 Task: Open Card Card0000000031 in Board Board0000000008 in Workspace WS0000000003 in Trello. Add Member Mailaustralia7@gmail.com to Card Card0000000031 in Board Board0000000008 in Workspace WS0000000003 in Trello. Add Orange Label titled Label0000000031 to Card Card0000000031 in Board Board0000000008 in Workspace WS0000000003 in Trello. Add Checklist CL0000000031 to Card Card0000000031 in Board Board0000000008 in Workspace WS0000000003 in Trello. Add Dates with Start Date as Oct 01 2023 and Due Date as Oct 31 2023 to Card Card0000000031 in Board Board0000000008 in Workspace WS0000000003 in Trello
Action: Mouse moved to (647, 33)
Screenshot: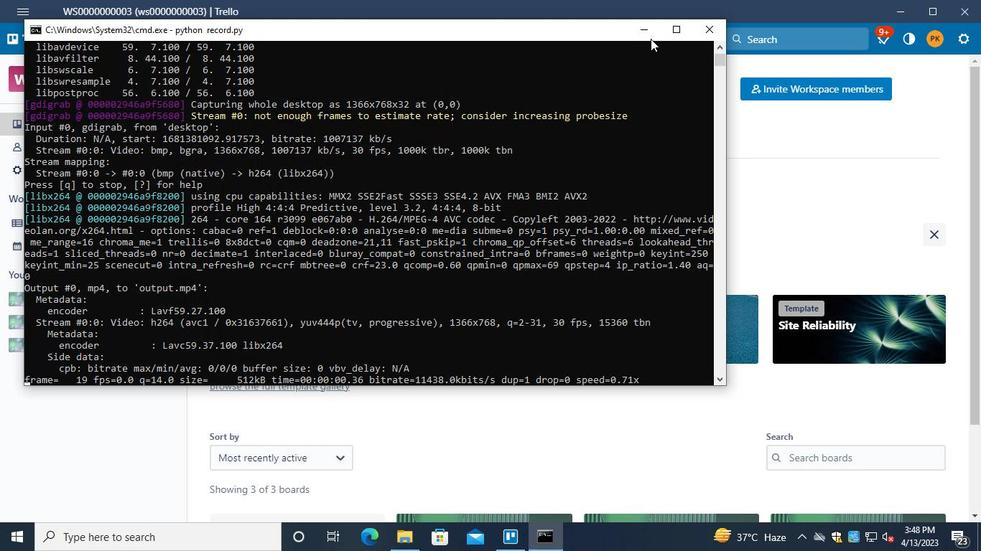 
Action: Mouse pressed left at (647, 33)
Screenshot: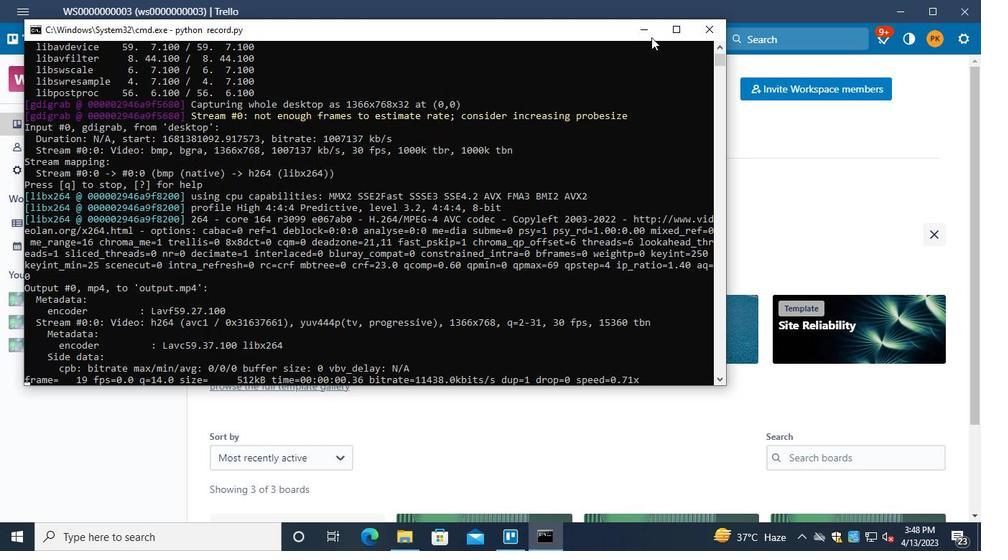 
Action: Mouse moved to (71, 322)
Screenshot: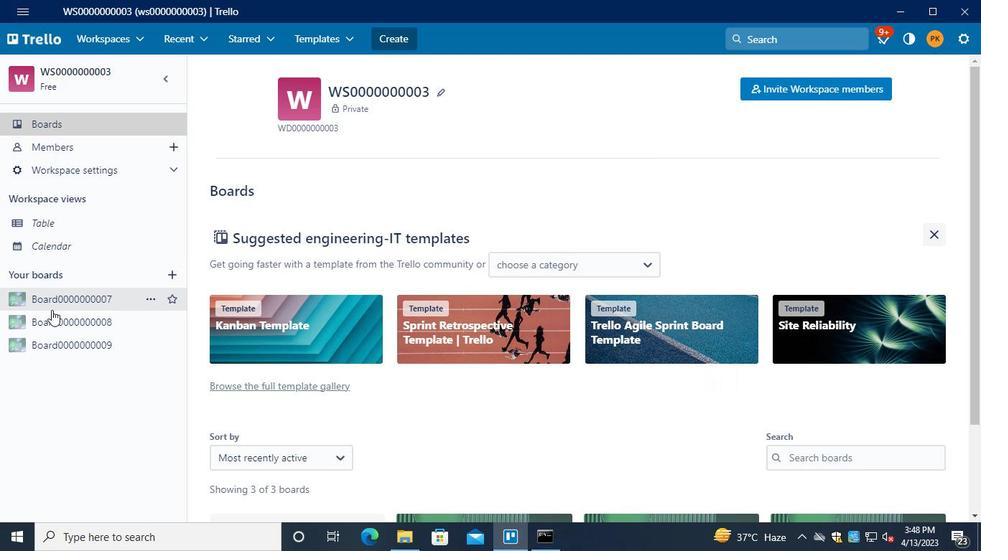 
Action: Mouse pressed left at (71, 322)
Screenshot: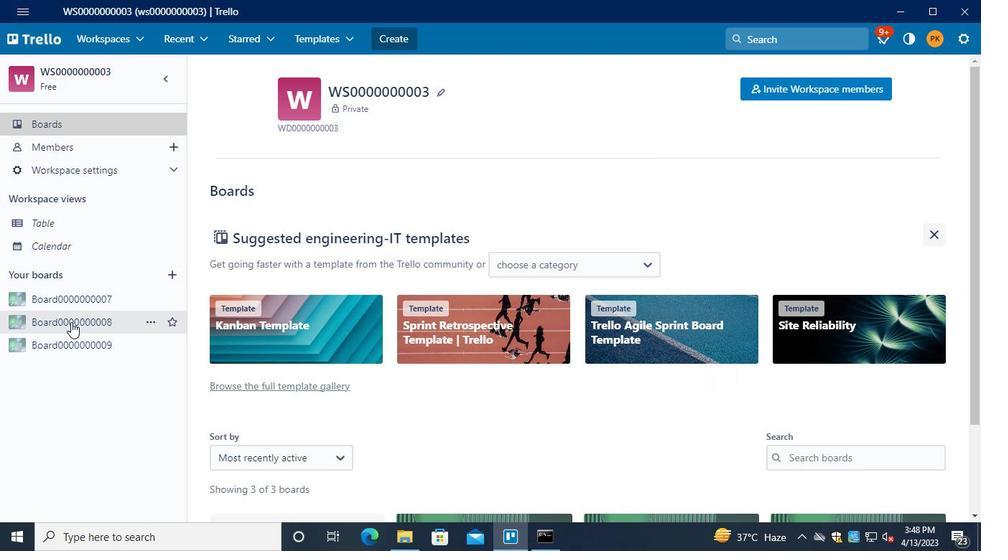 
Action: Mouse moved to (275, 389)
Screenshot: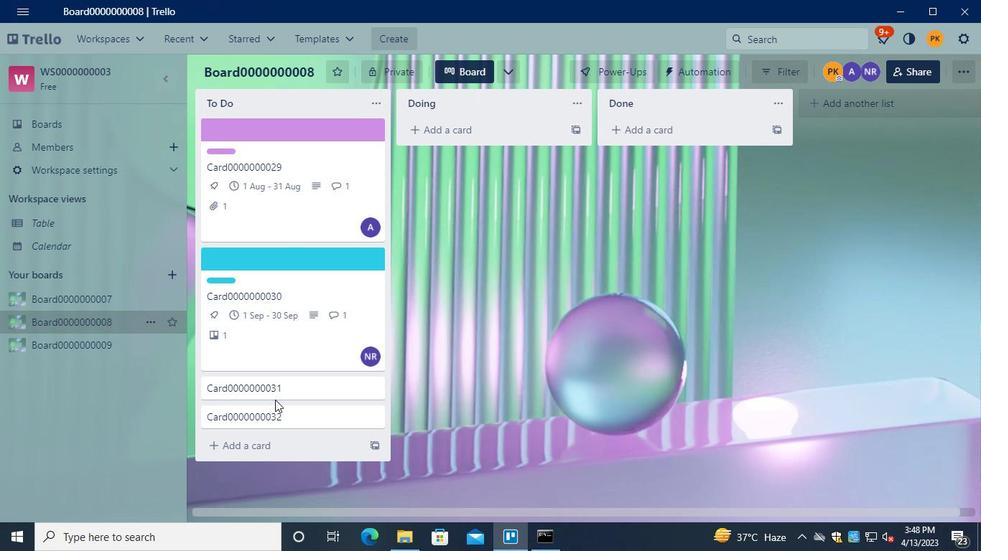 
Action: Mouse pressed left at (275, 389)
Screenshot: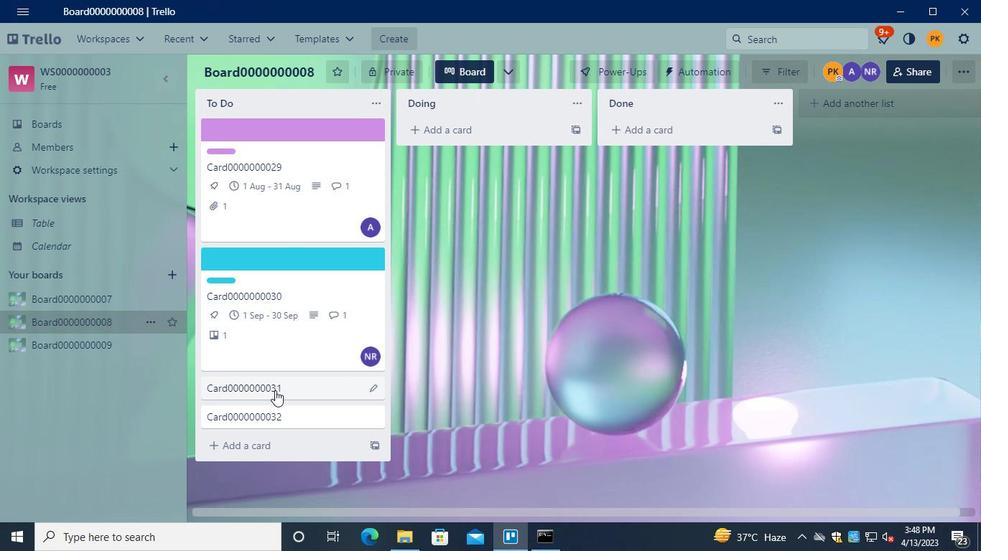 
Action: Mouse moved to (679, 183)
Screenshot: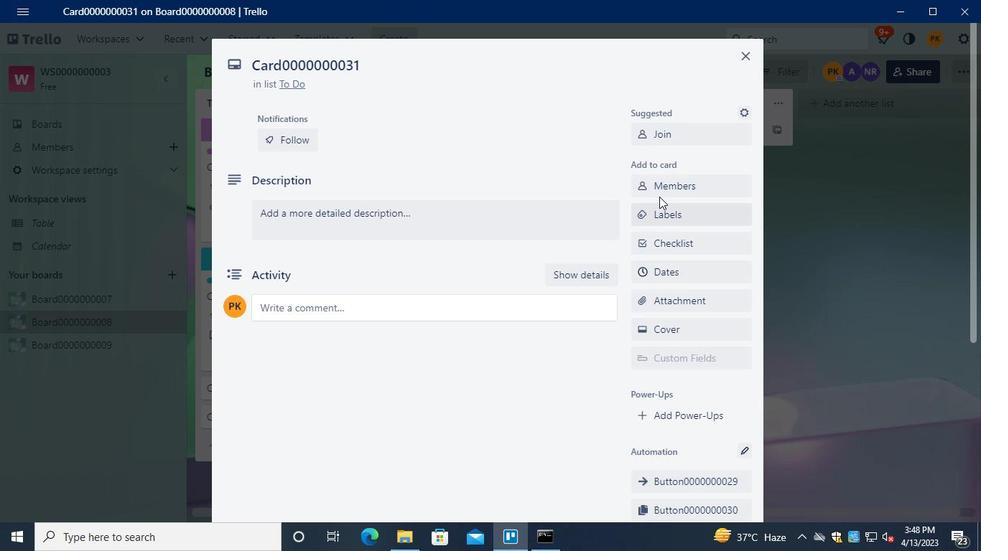 
Action: Mouse pressed left at (679, 183)
Screenshot: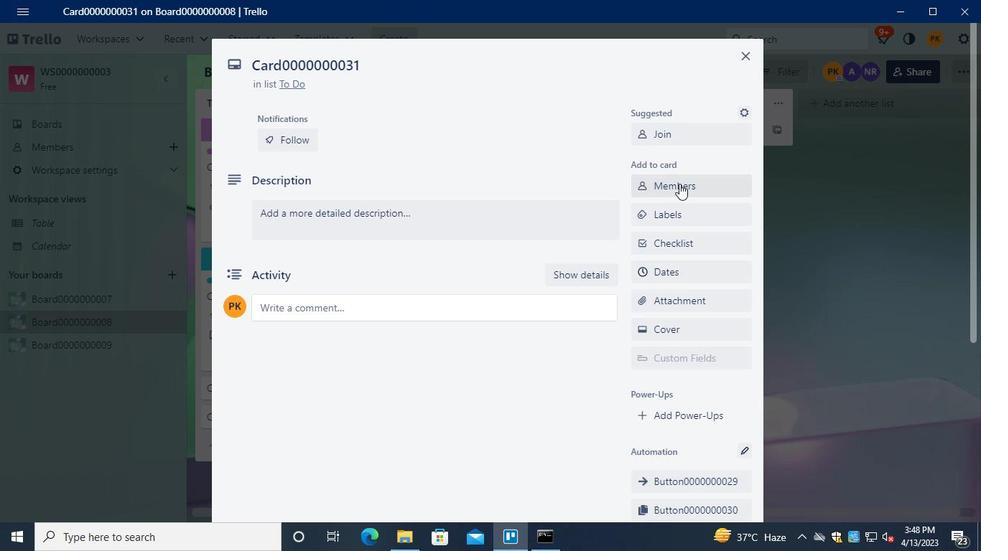 
Action: Mouse moved to (564, 285)
Screenshot: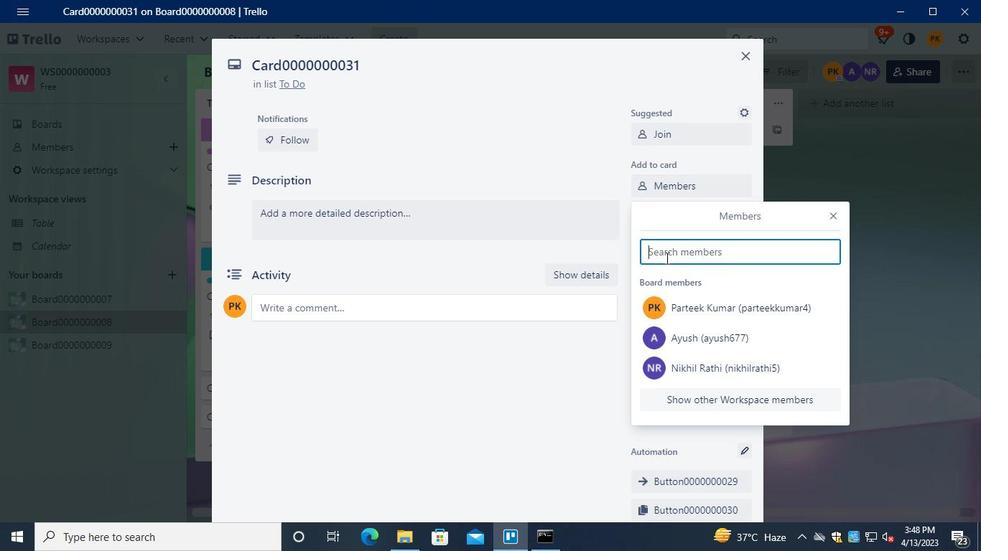 
Action: Keyboard Key.shift
Screenshot: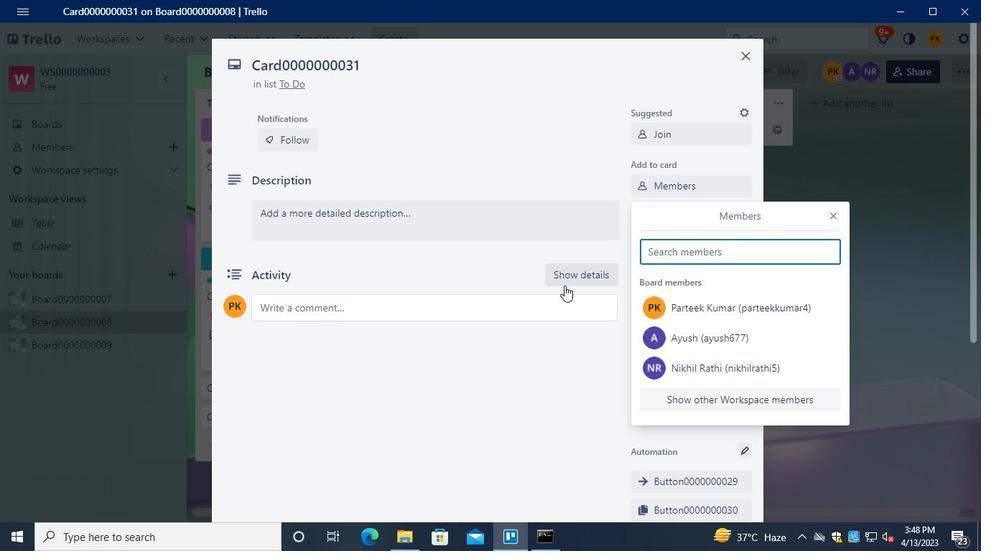 
Action: Keyboard M
Screenshot: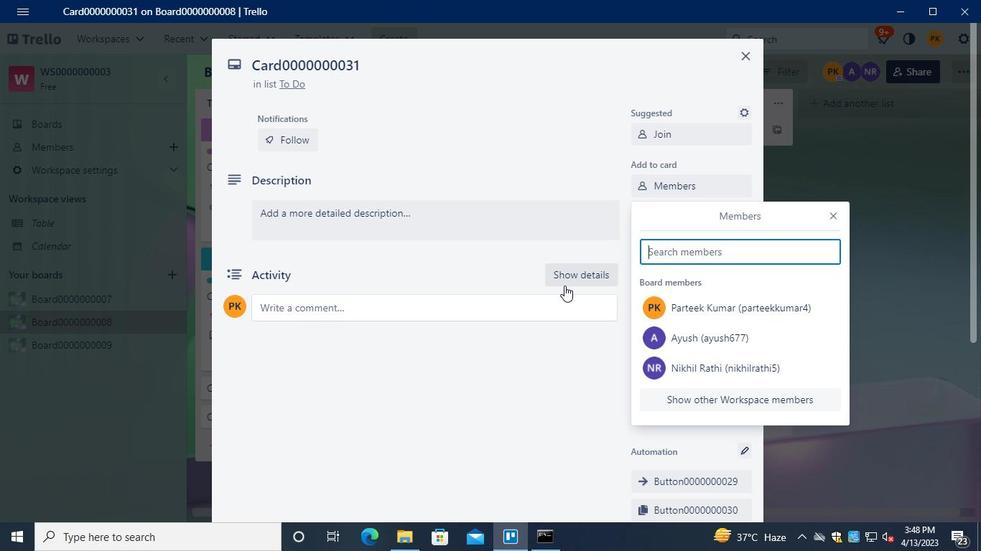 
Action: Keyboard a
Screenshot: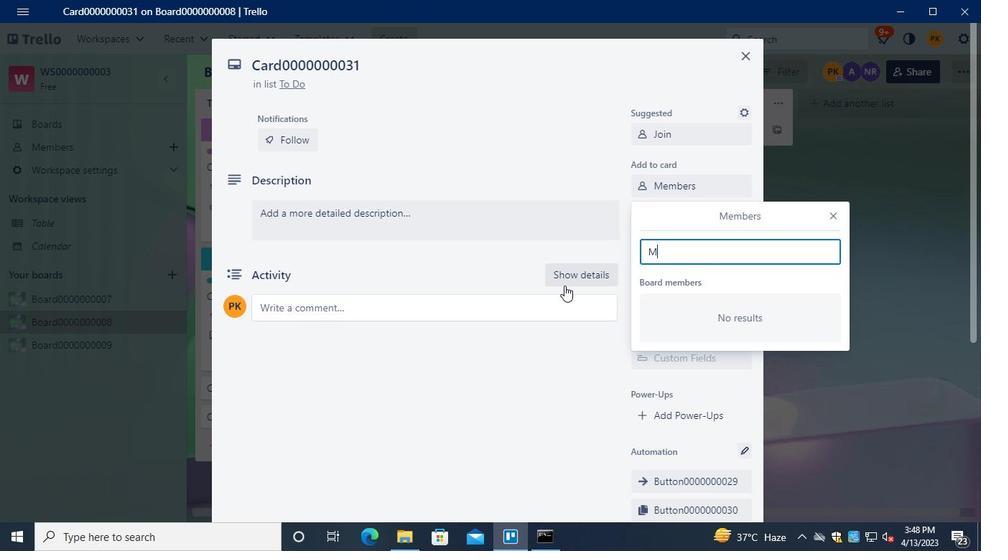 
Action: Keyboard i
Screenshot: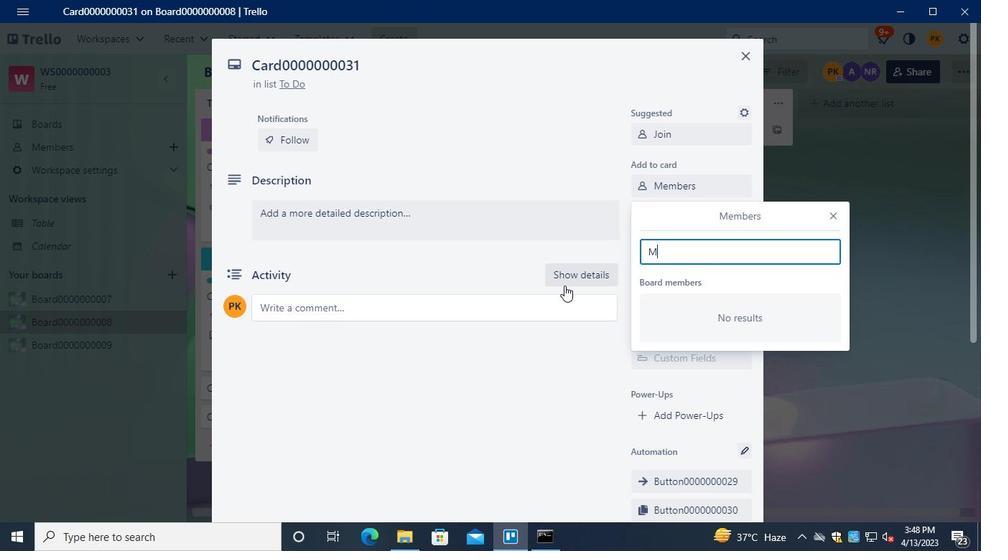 
Action: Mouse moved to (707, 398)
Screenshot: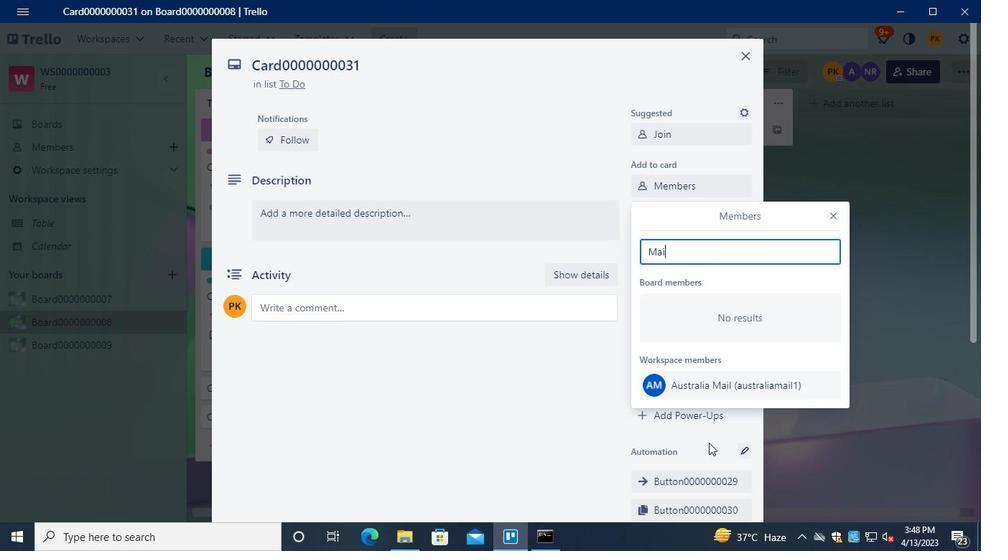 
Action: Mouse pressed left at (707, 398)
Screenshot: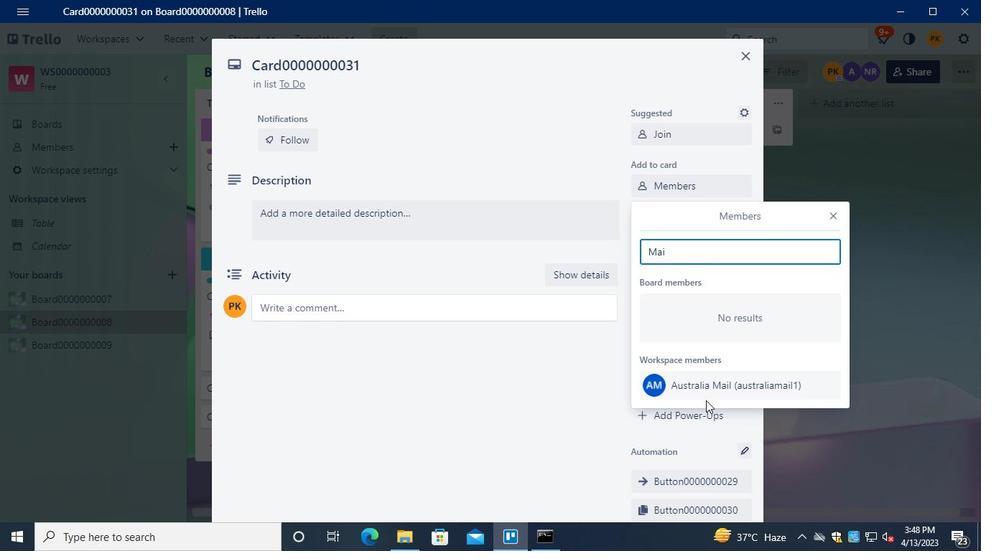 
Action: Mouse moved to (829, 217)
Screenshot: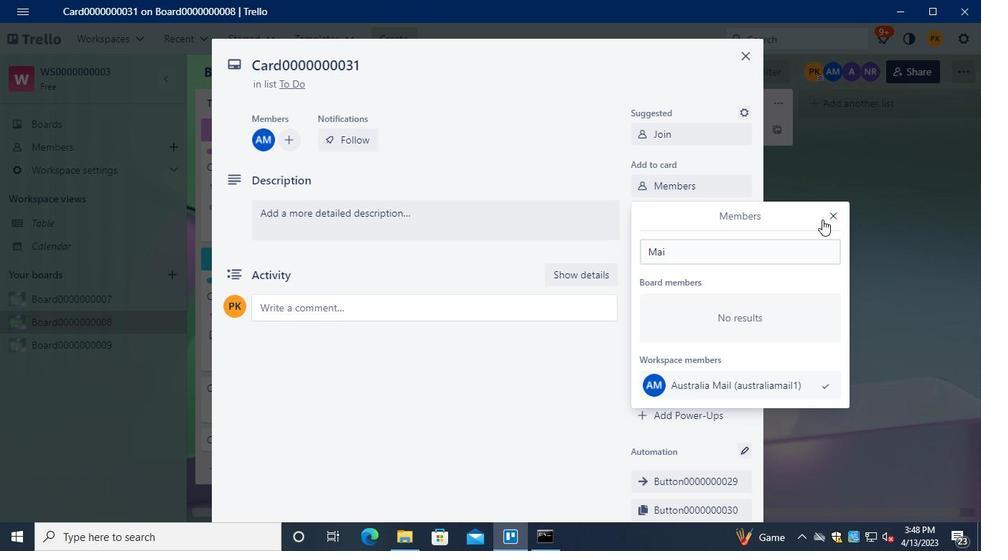 
Action: Mouse pressed left at (829, 217)
Screenshot: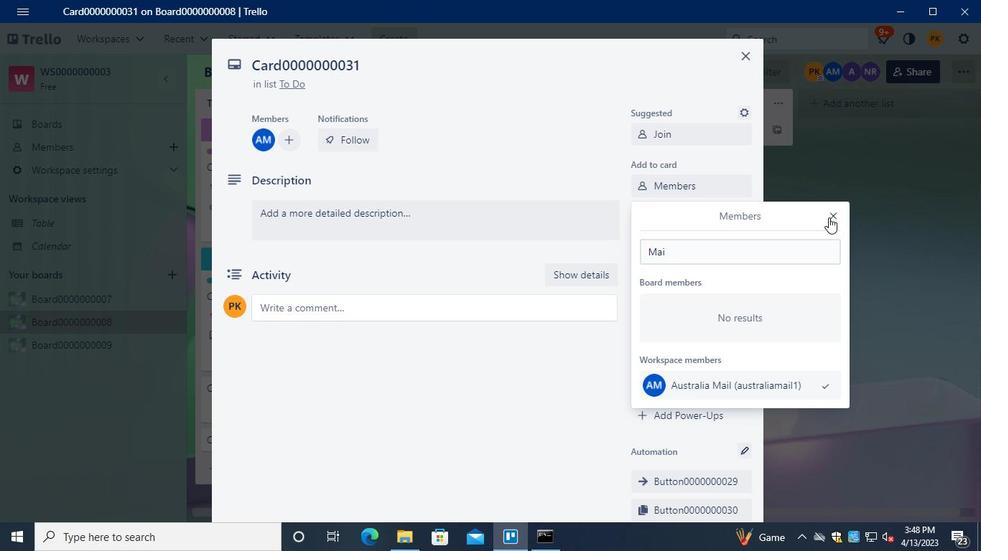 
Action: Mouse moved to (678, 216)
Screenshot: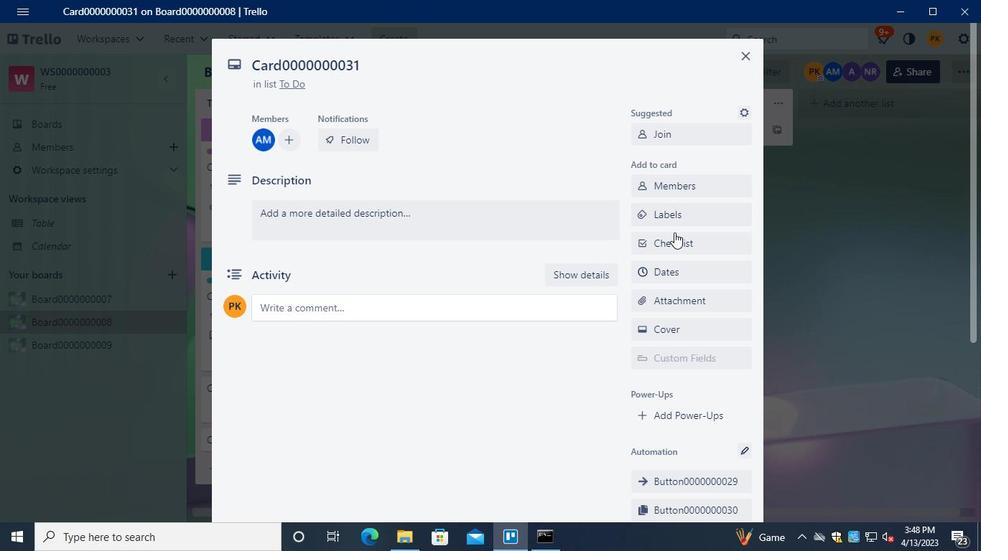
Action: Mouse pressed left at (678, 216)
Screenshot: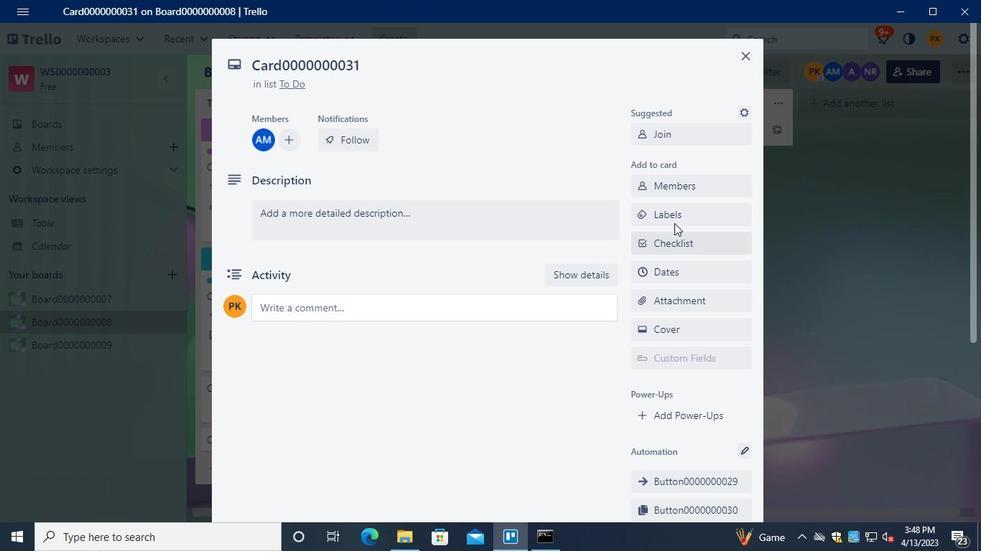 
Action: Mouse moved to (710, 375)
Screenshot: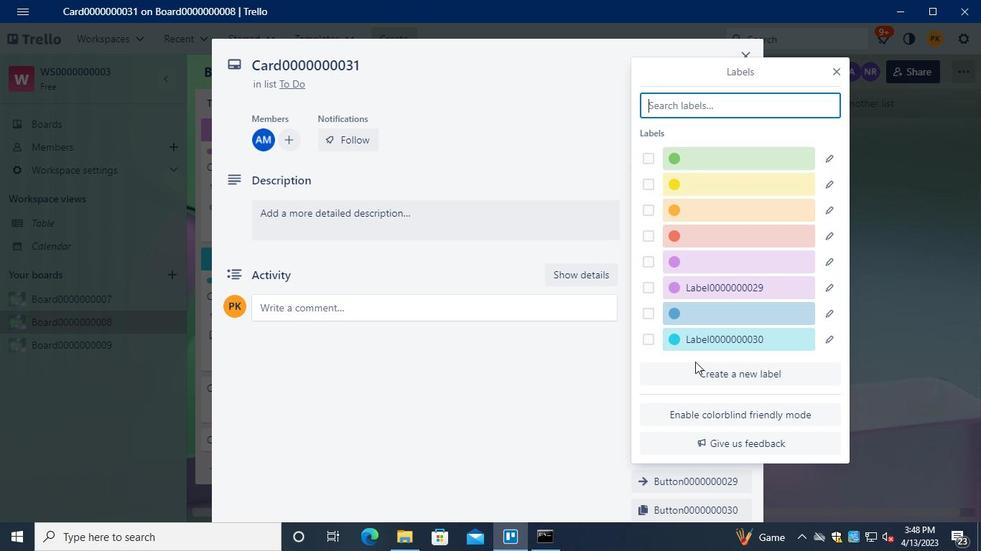 
Action: Mouse pressed left at (710, 375)
Screenshot: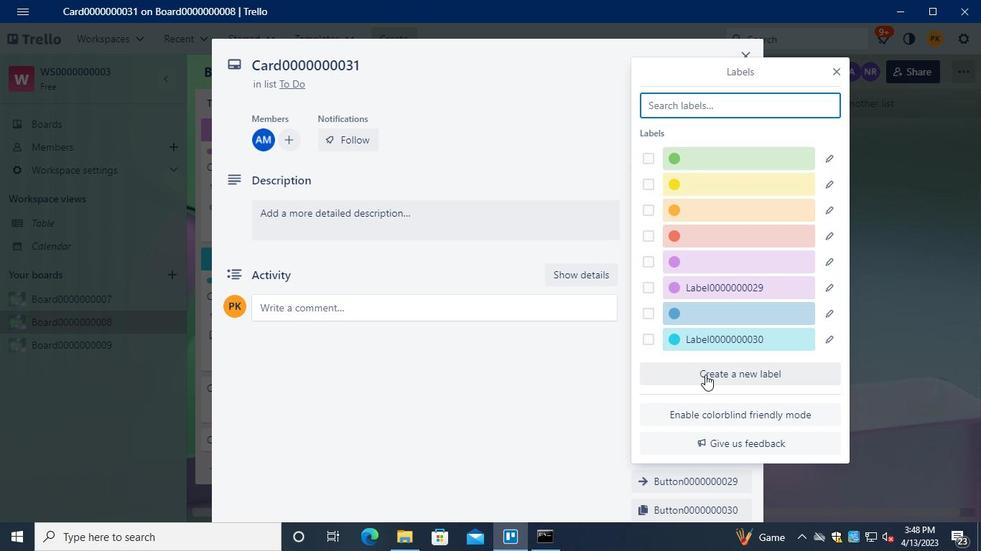 
Action: Mouse moved to (680, 208)
Screenshot: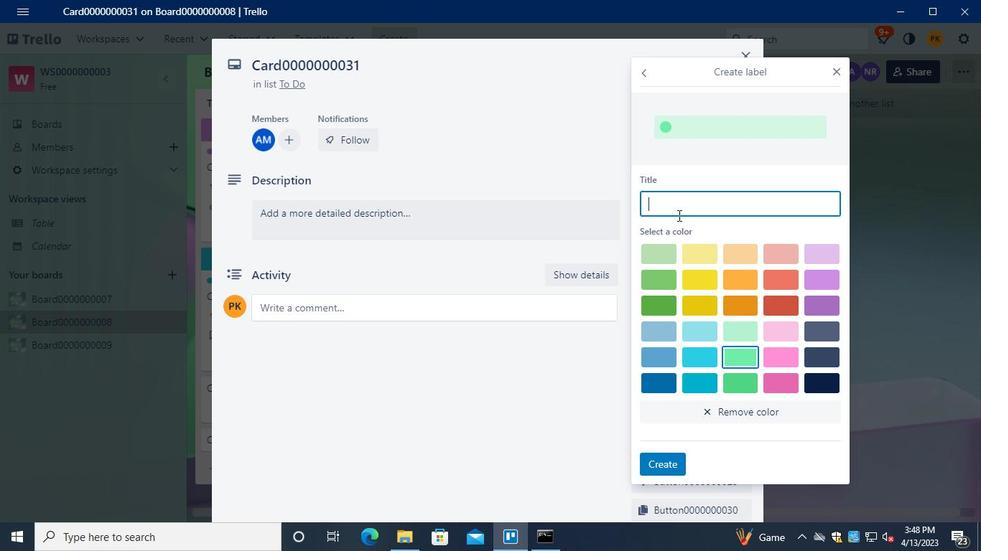 
Action: Keyboard Key.shift
Screenshot: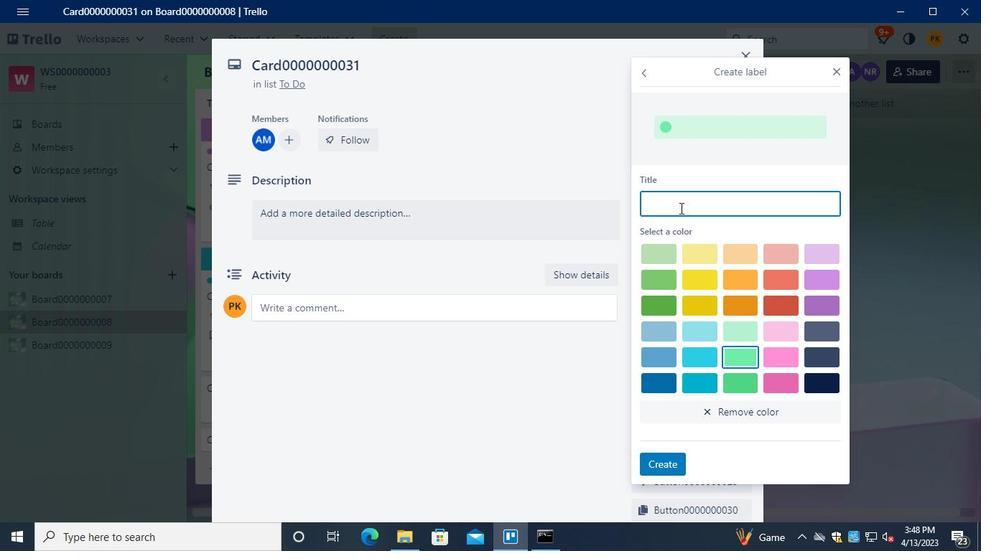 
Action: Keyboard L
Screenshot: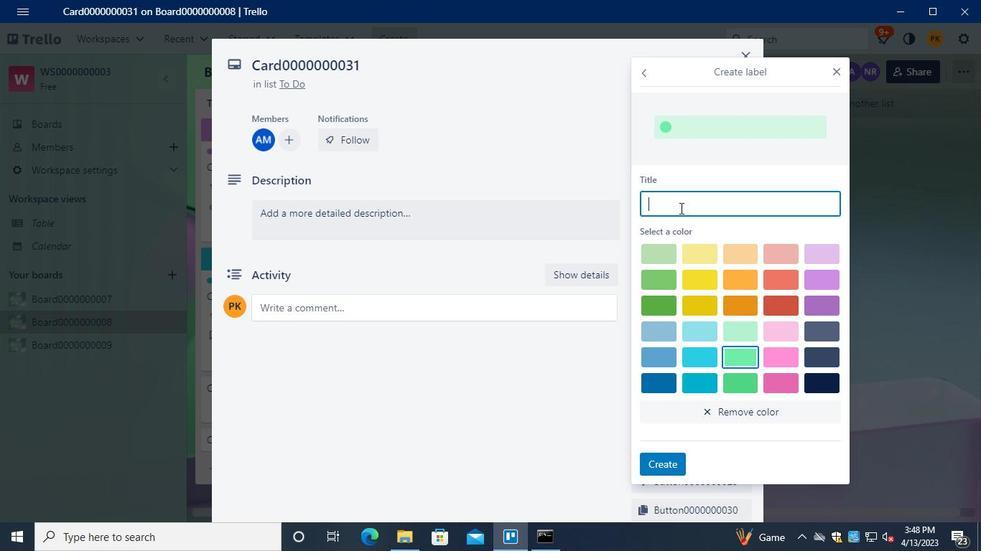 
Action: Keyboard a
Screenshot: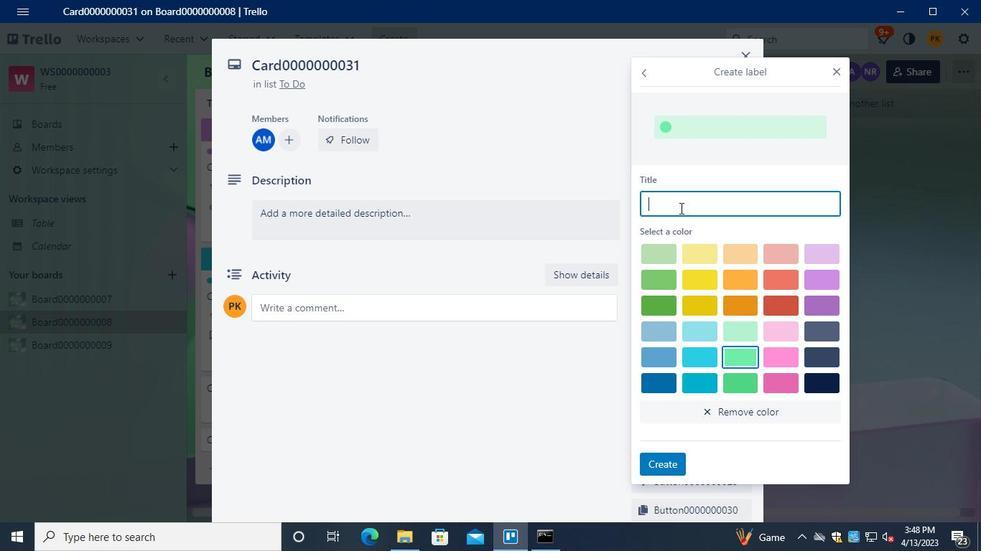 
Action: Keyboard b
Screenshot: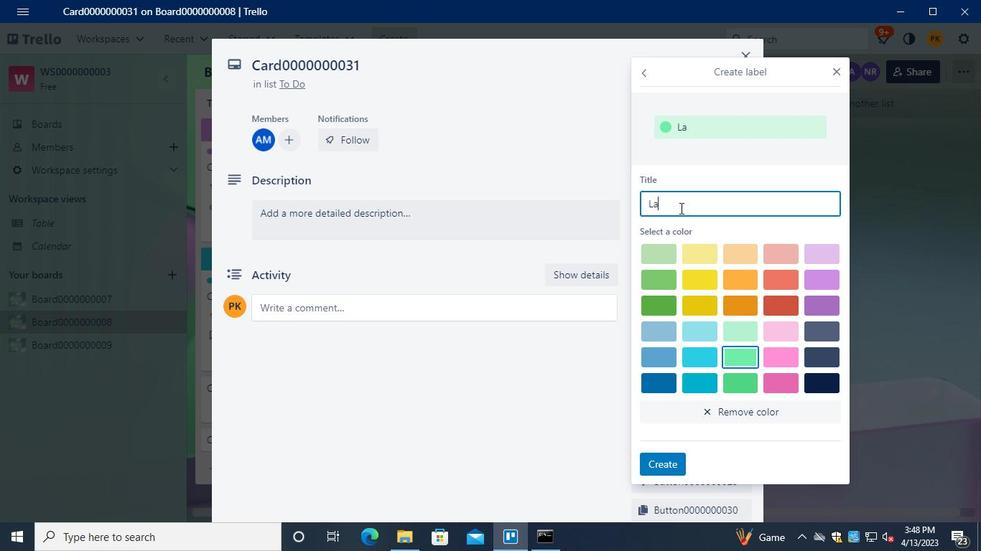 
Action: Keyboard e
Screenshot: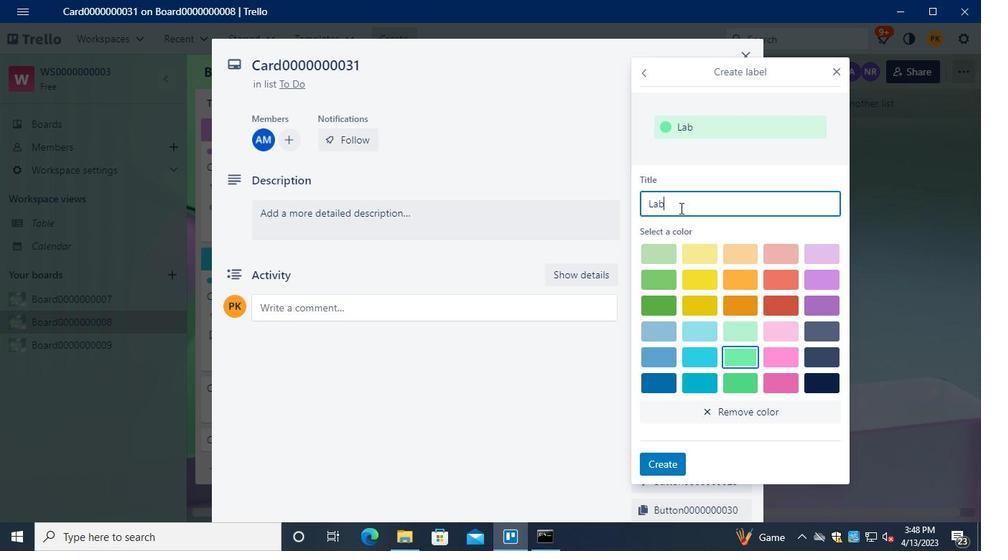 
Action: Keyboard l
Screenshot: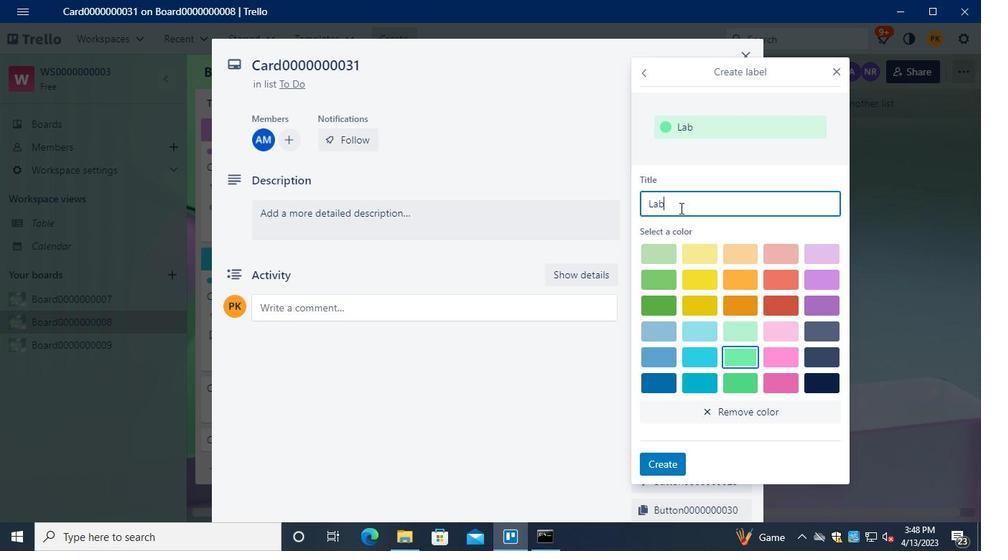 
Action: Keyboard <96>
Screenshot: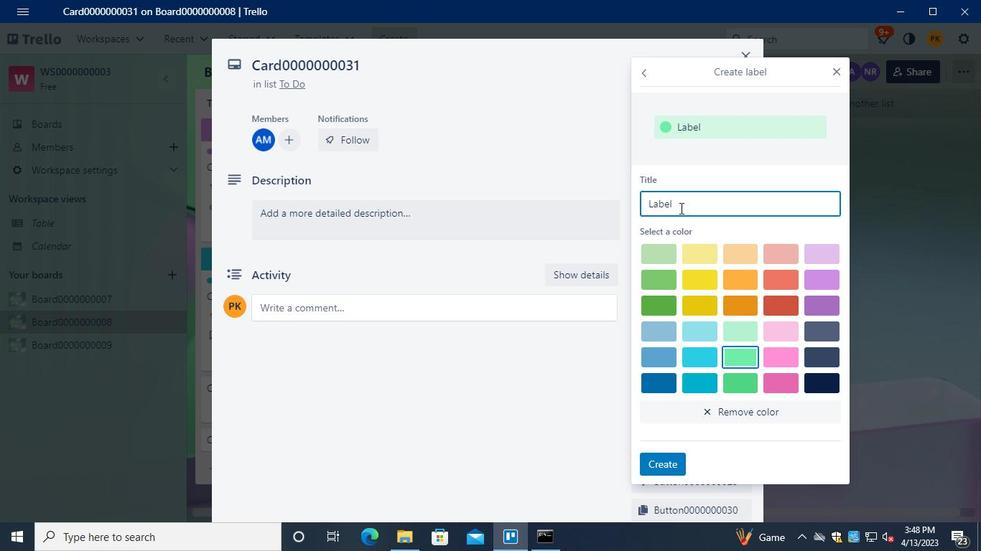 
Action: Keyboard <96>
Screenshot: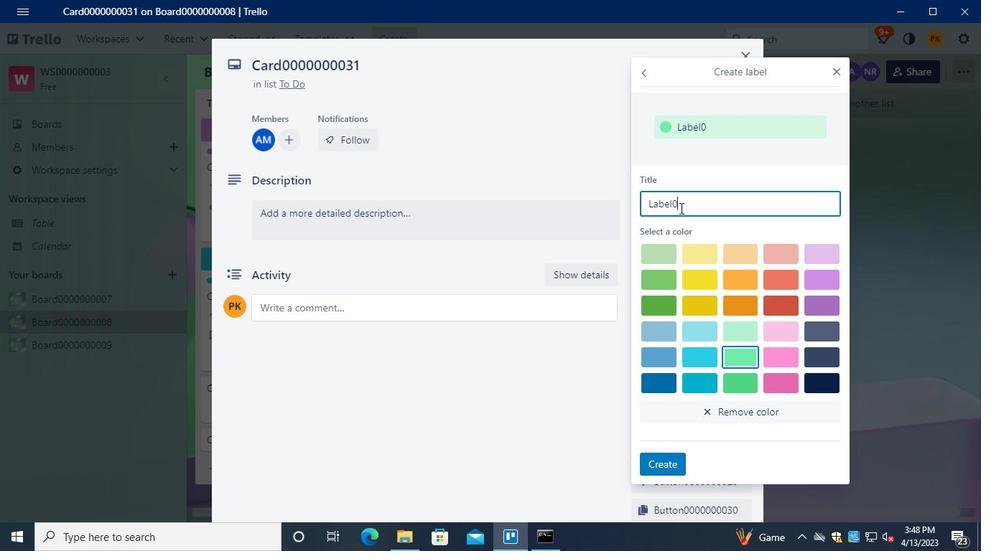 
Action: Keyboard <96>
Screenshot: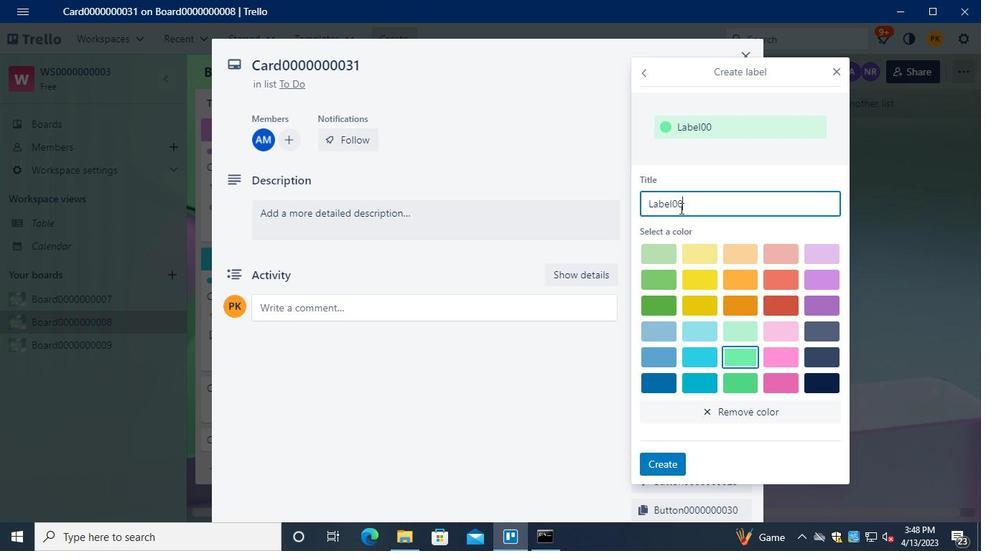 
Action: Keyboard <96>
Screenshot: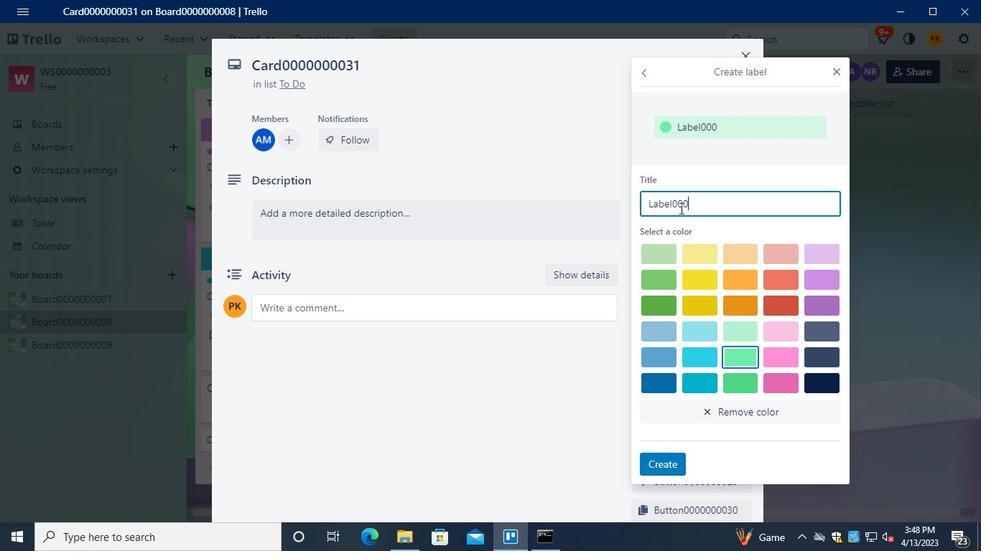
Action: Keyboard <96>
Screenshot: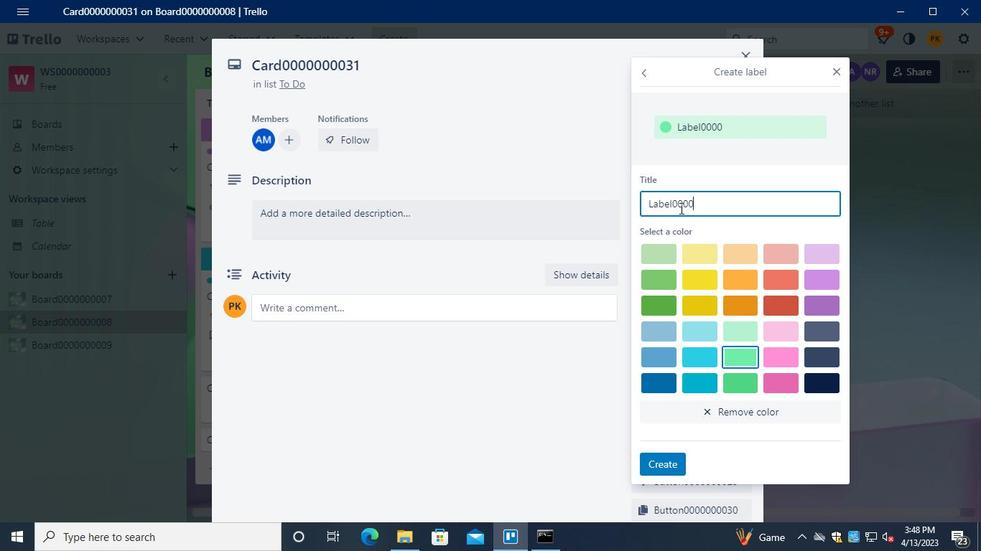 
Action: Keyboard <96>
Screenshot: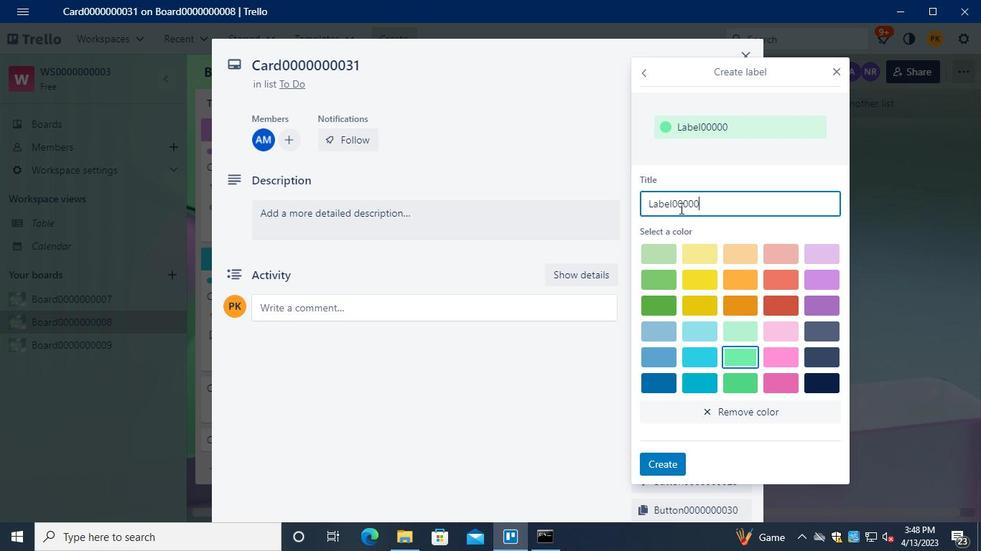 
Action: Keyboard <96>
Screenshot: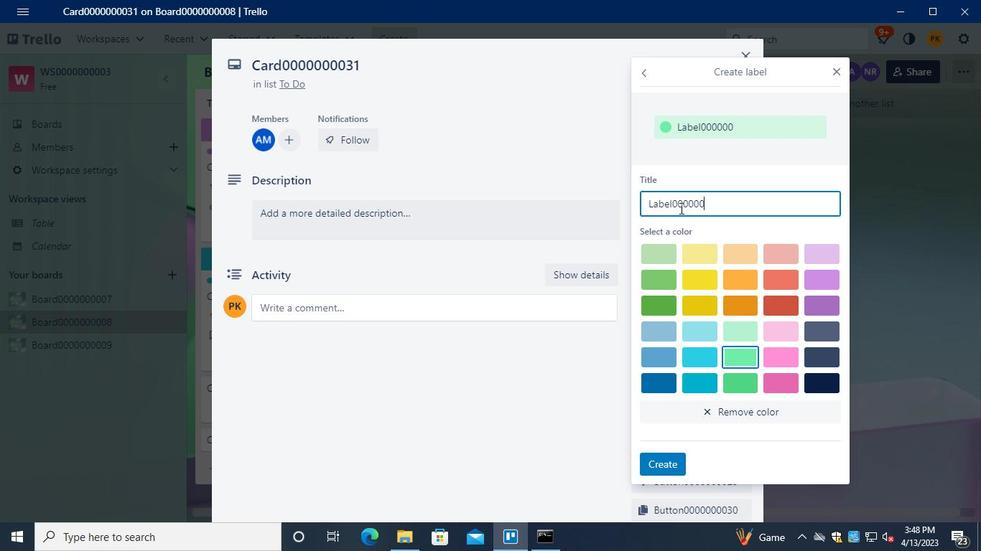 
Action: Keyboard <96>
Screenshot: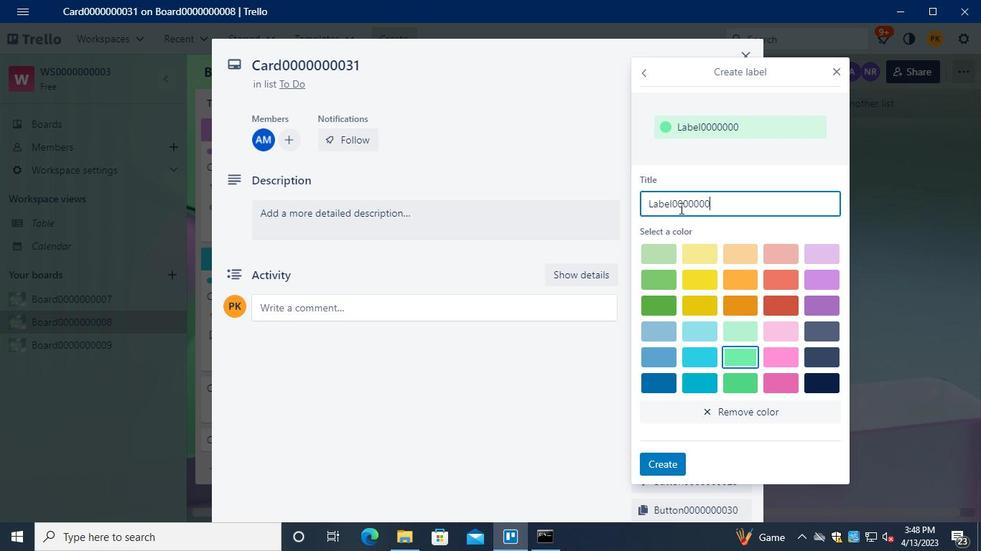 
Action: Keyboard <99>
Screenshot: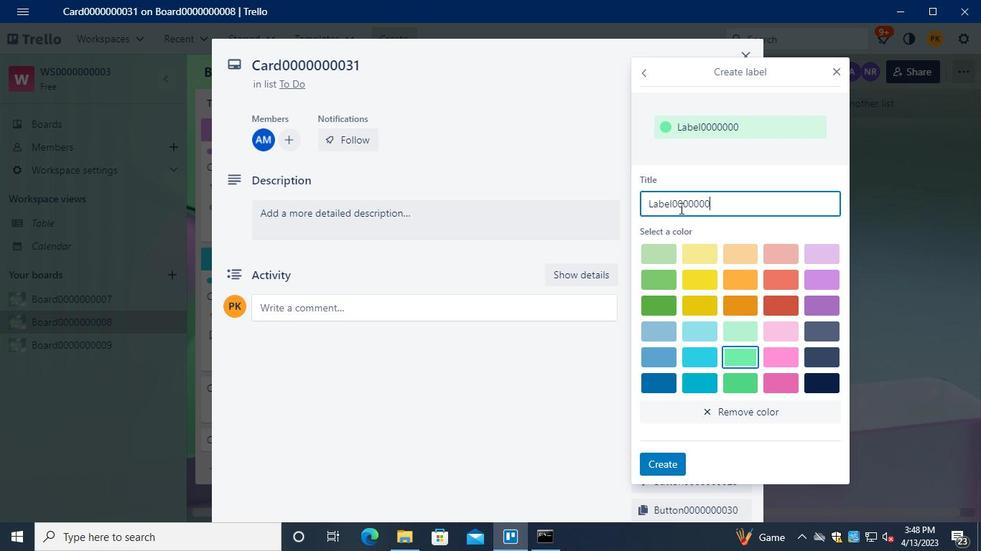 
Action: Keyboard <97>
Screenshot: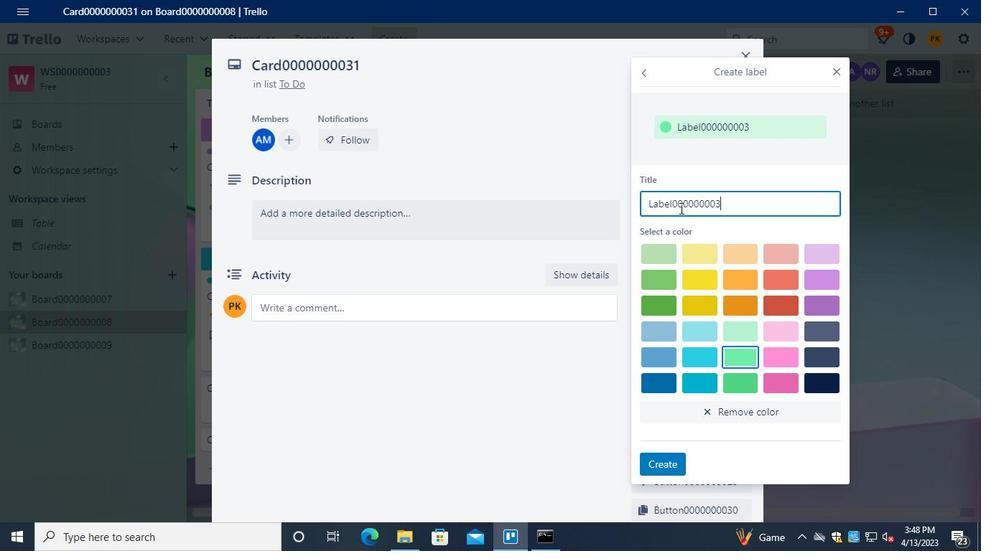 
Action: Mouse moved to (730, 285)
Screenshot: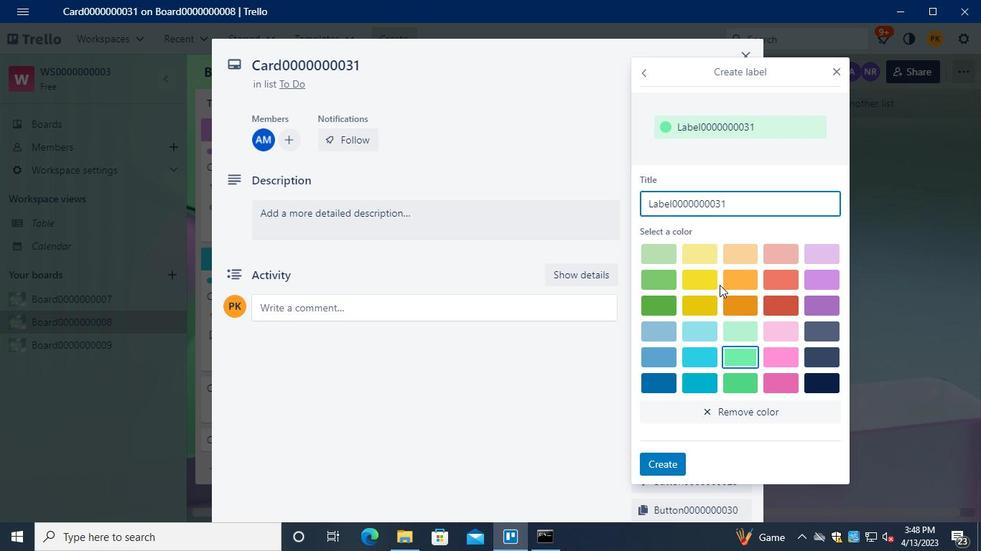 
Action: Mouse pressed left at (730, 285)
Screenshot: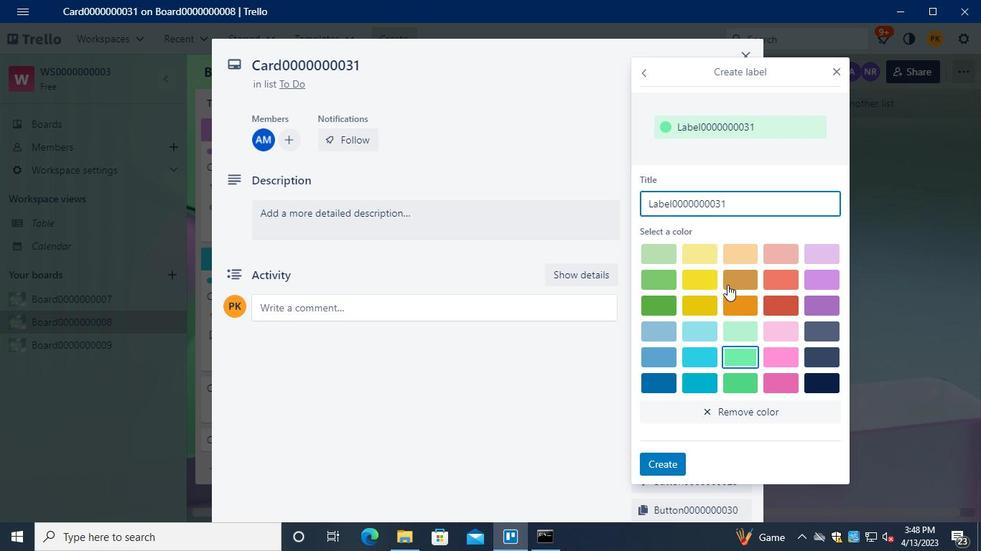 
Action: Mouse moved to (656, 459)
Screenshot: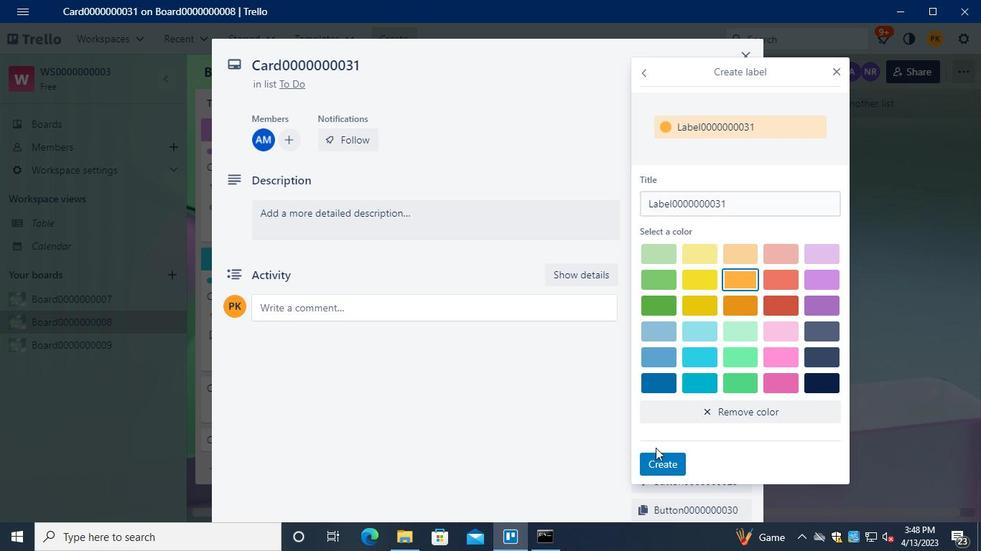 
Action: Mouse pressed left at (656, 459)
Screenshot: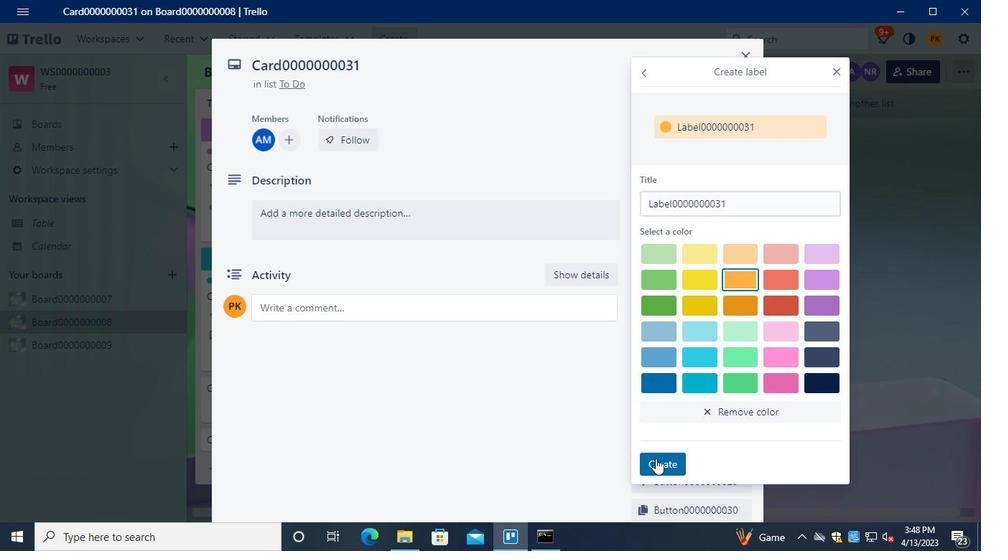 
Action: Mouse moved to (833, 69)
Screenshot: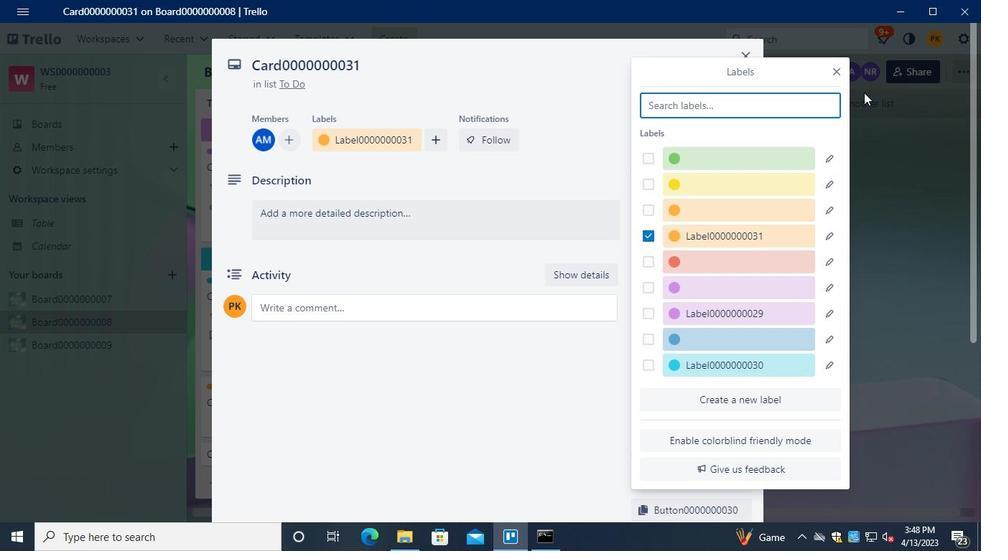 
Action: Mouse pressed left at (833, 69)
Screenshot: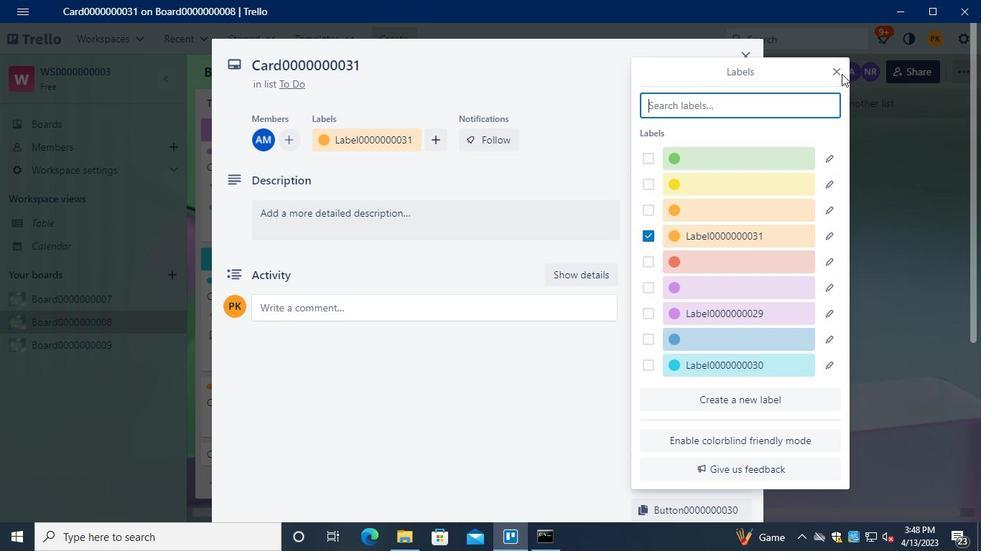 
Action: Mouse moved to (686, 245)
Screenshot: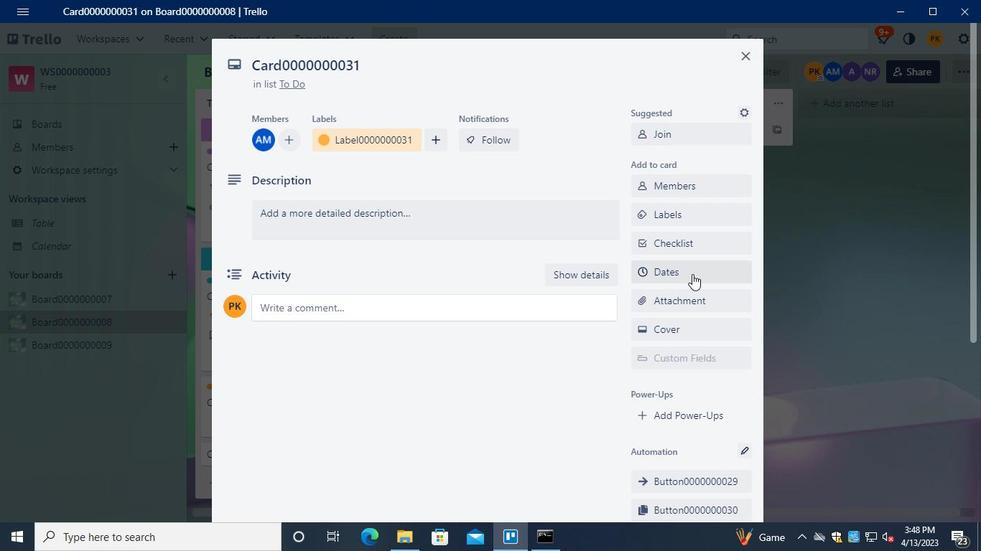 
Action: Mouse pressed left at (686, 245)
Screenshot: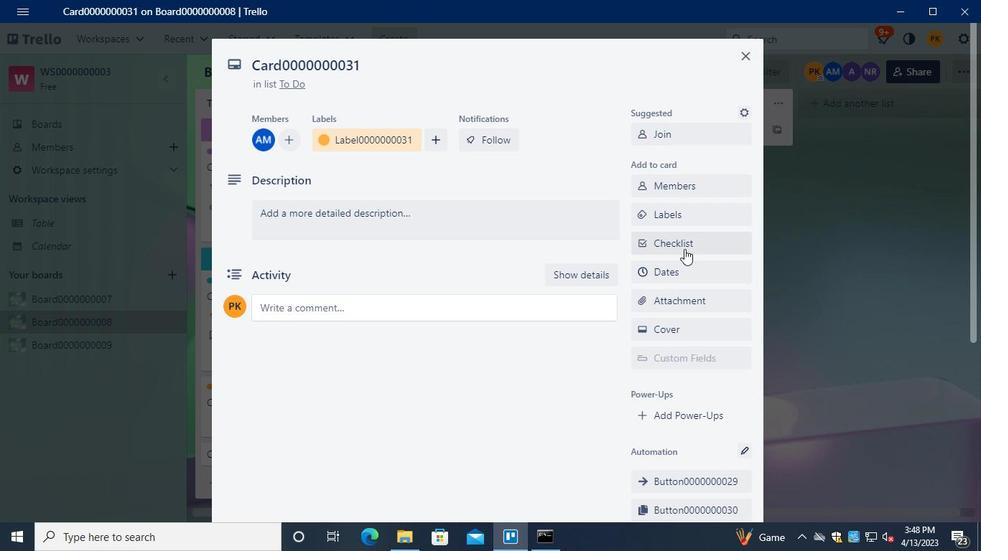 
Action: Keyboard Key.shift
Screenshot: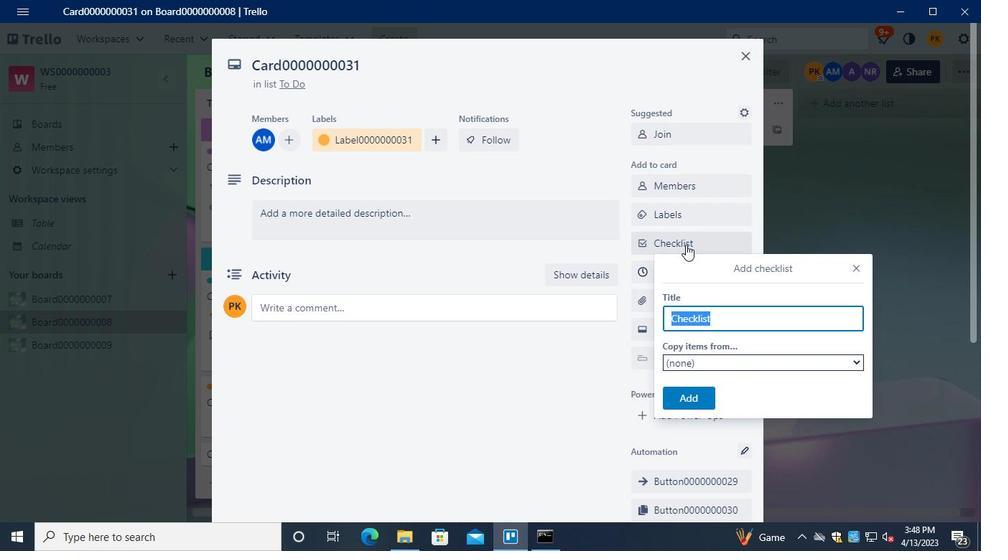 
Action: Keyboard C
Screenshot: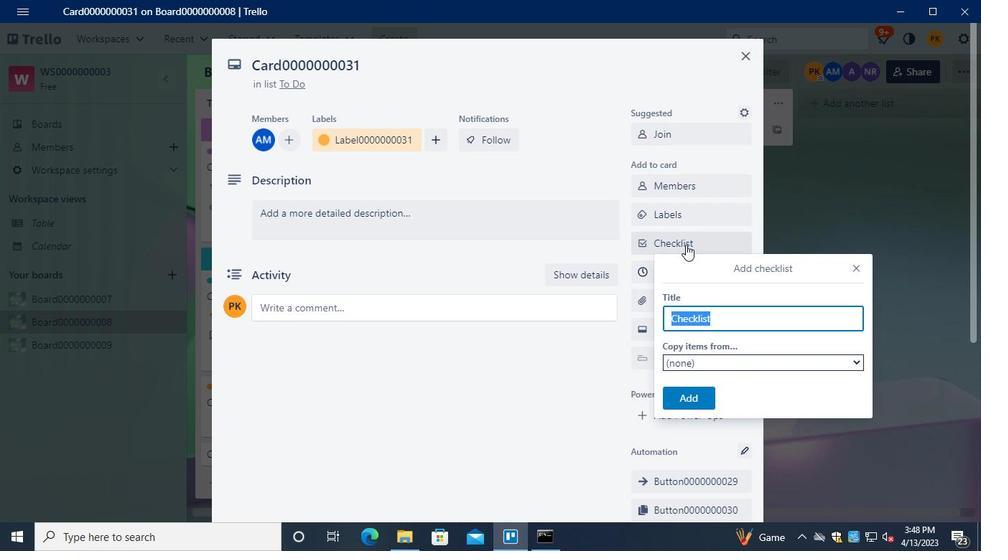 
Action: Keyboard L
Screenshot: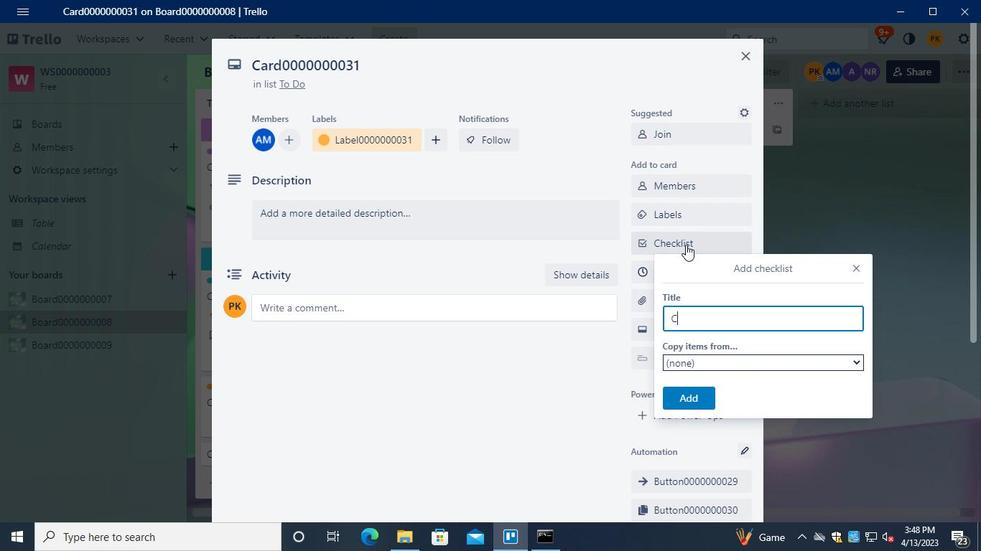 
Action: Keyboard <96>
Screenshot: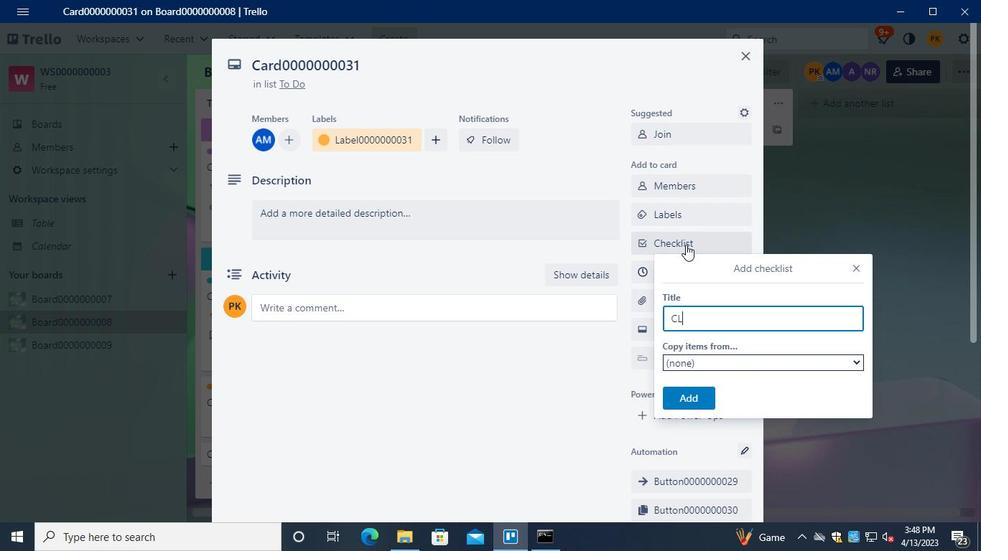 
Action: Keyboard <96>
Screenshot: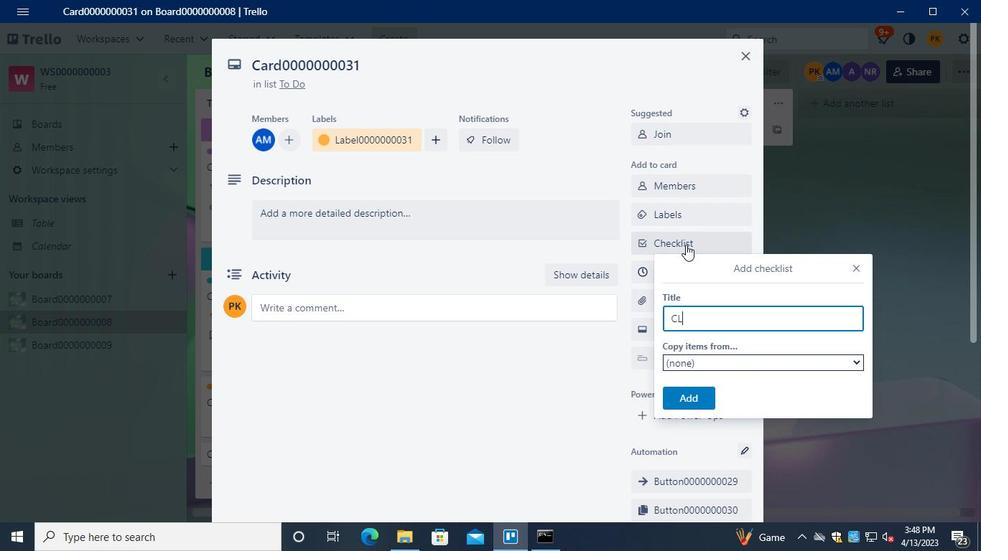
Action: Keyboard <96>
Screenshot: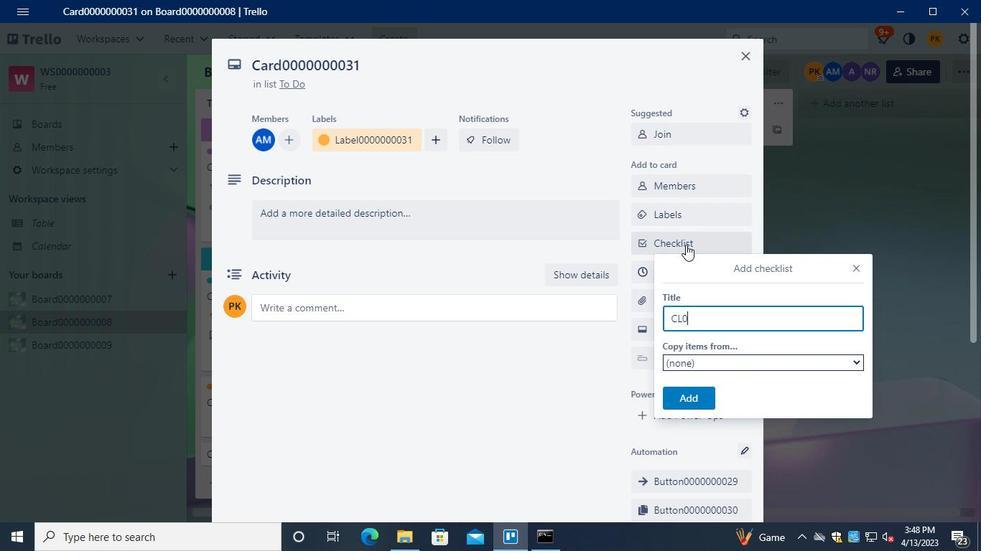 
Action: Keyboard <96>
Screenshot: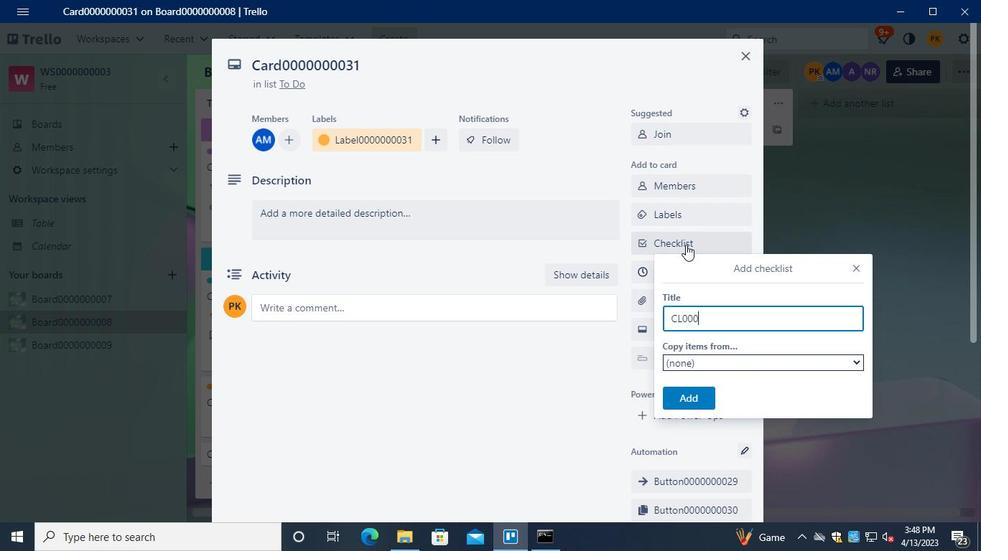 
Action: Keyboard <96>
Screenshot: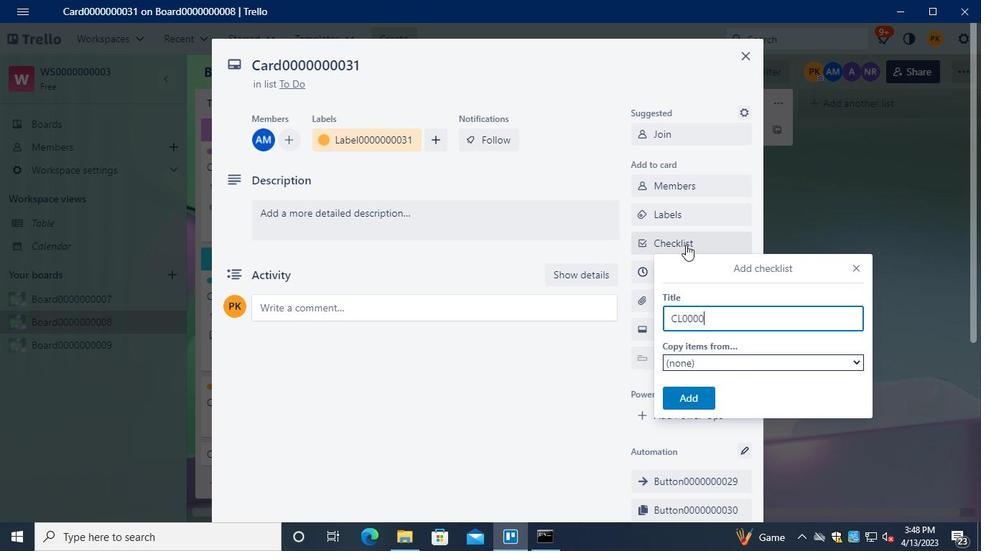 
Action: Keyboard <96>
Screenshot: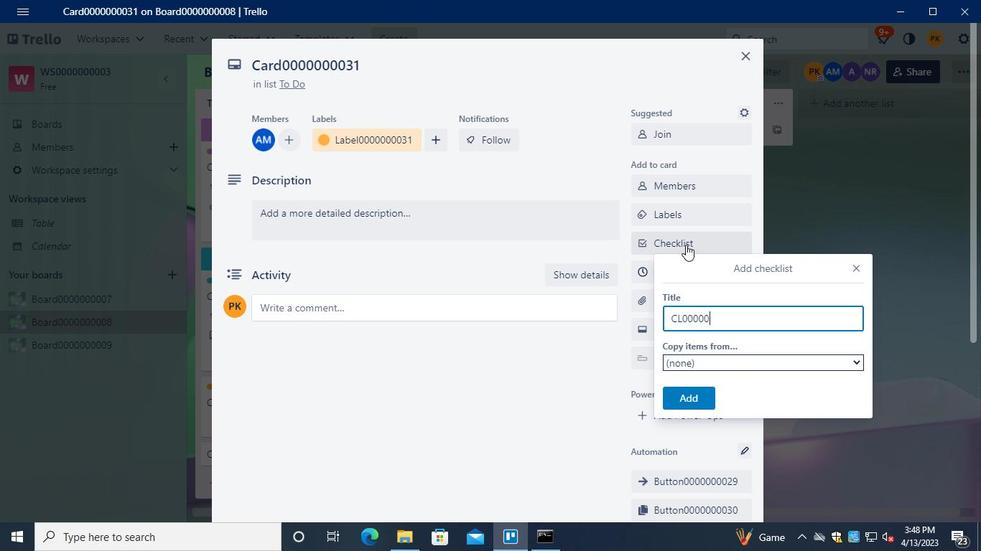 
Action: Keyboard <96>
Screenshot: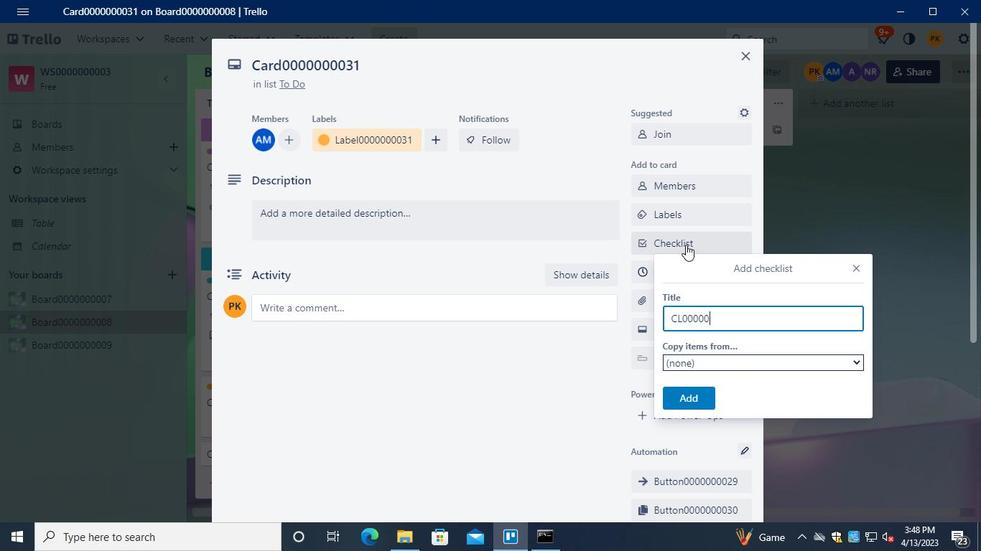 
Action: Keyboard <96>
Screenshot: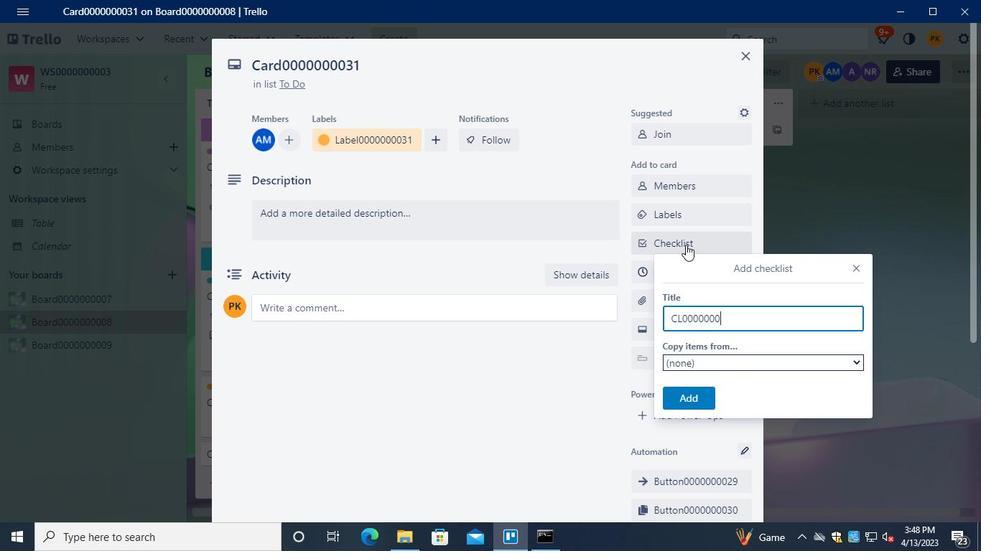 
Action: Keyboard <99>
Screenshot: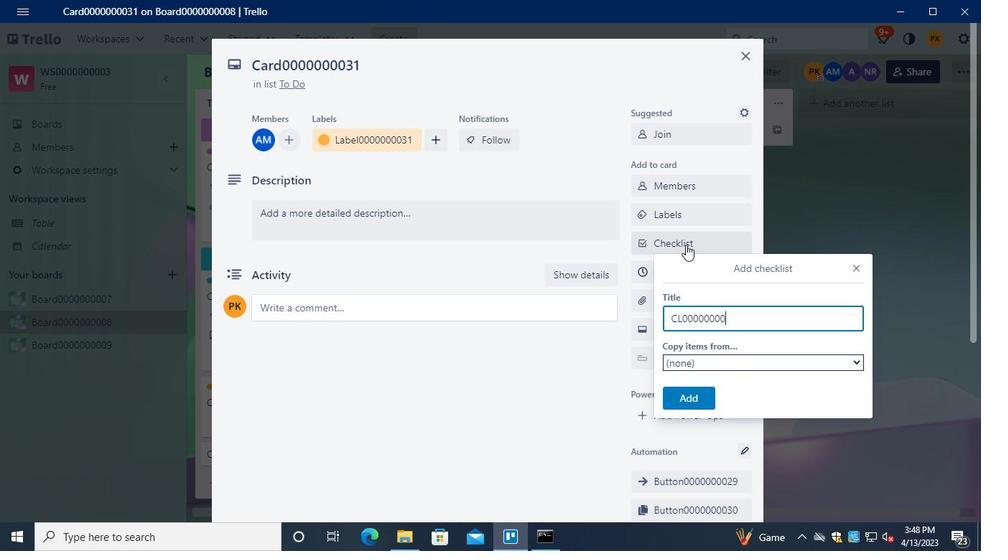 
Action: Keyboard <97>
Screenshot: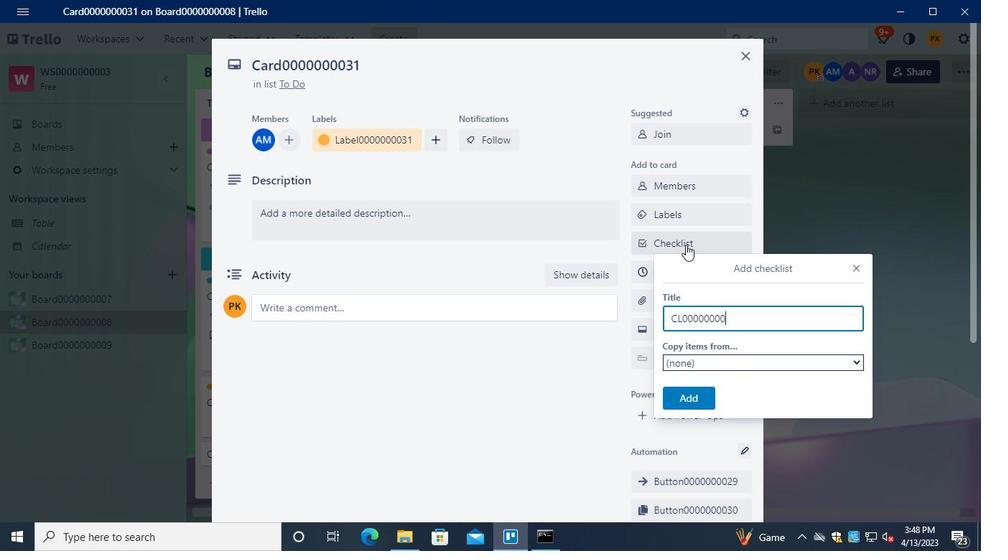 
Action: Mouse moved to (695, 388)
Screenshot: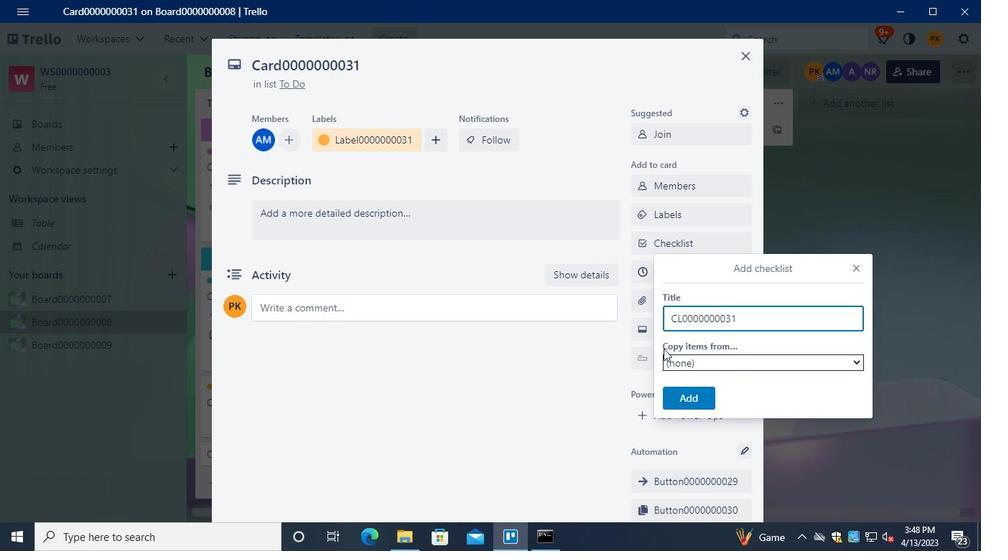 
Action: Mouse pressed left at (695, 388)
Screenshot: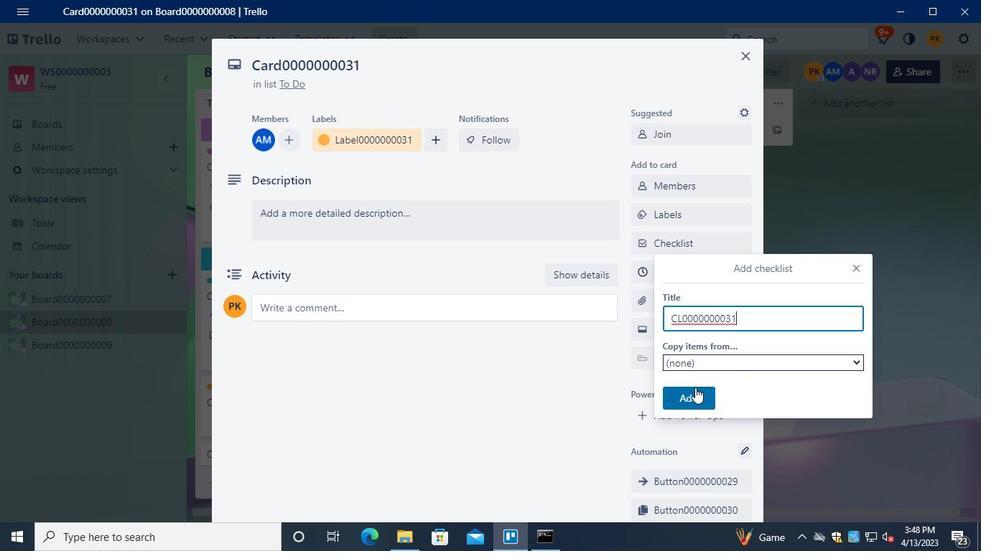 
Action: Mouse moved to (671, 270)
Screenshot: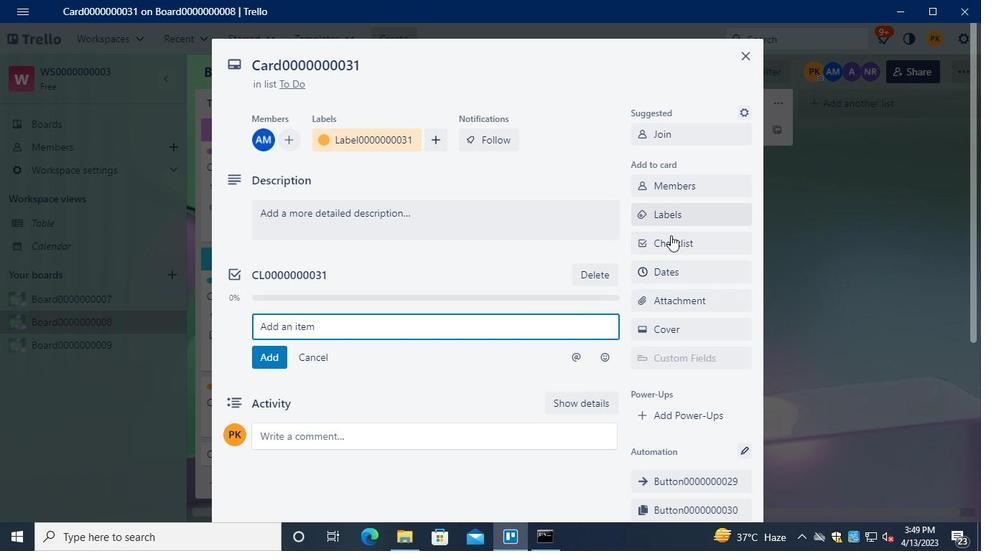 
Action: Mouse pressed left at (671, 270)
Screenshot: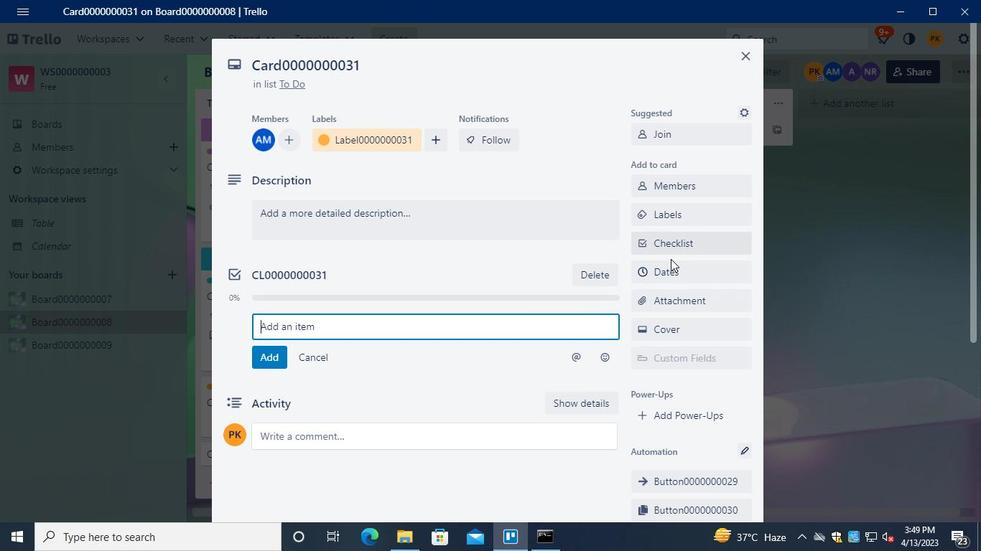 
Action: Mouse moved to (645, 326)
Screenshot: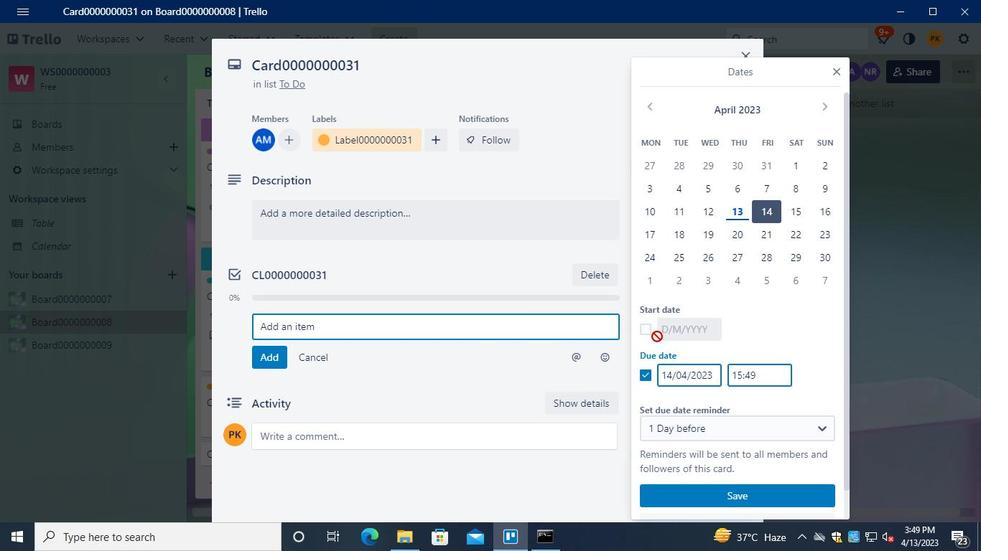 
Action: Mouse pressed left at (645, 326)
Screenshot: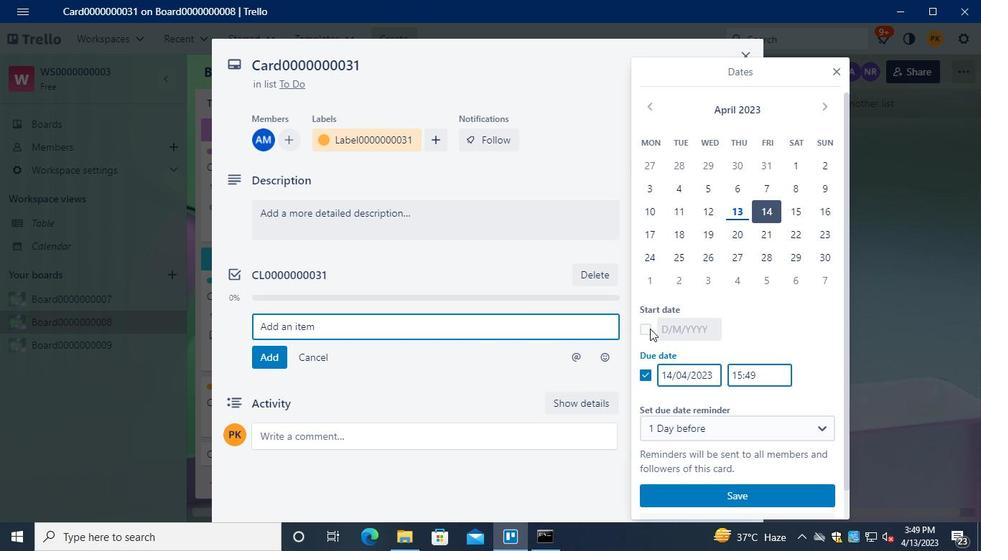 
Action: Mouse moved to (828, 105)
Screenshot: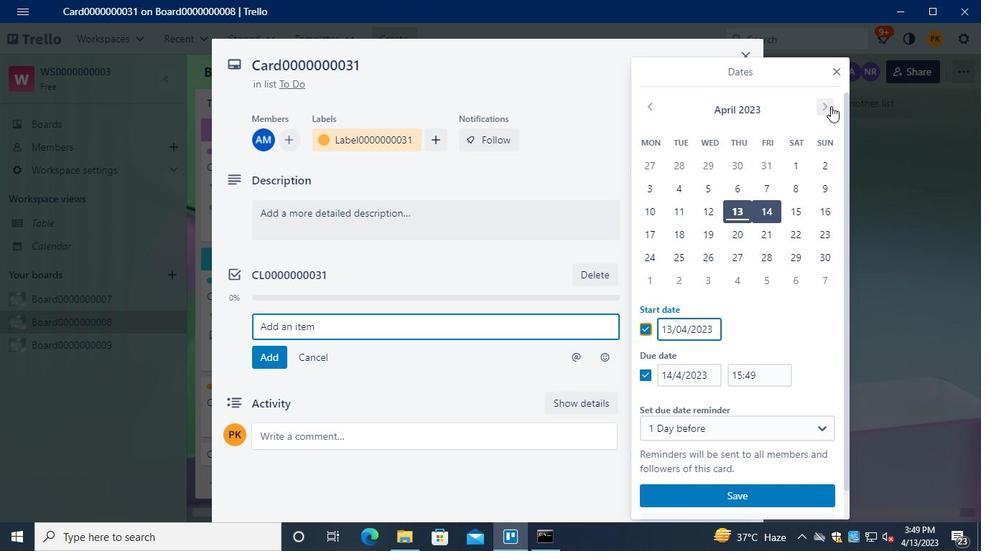 
Action: Mouse pressed left at (828, 105)
Screenshot: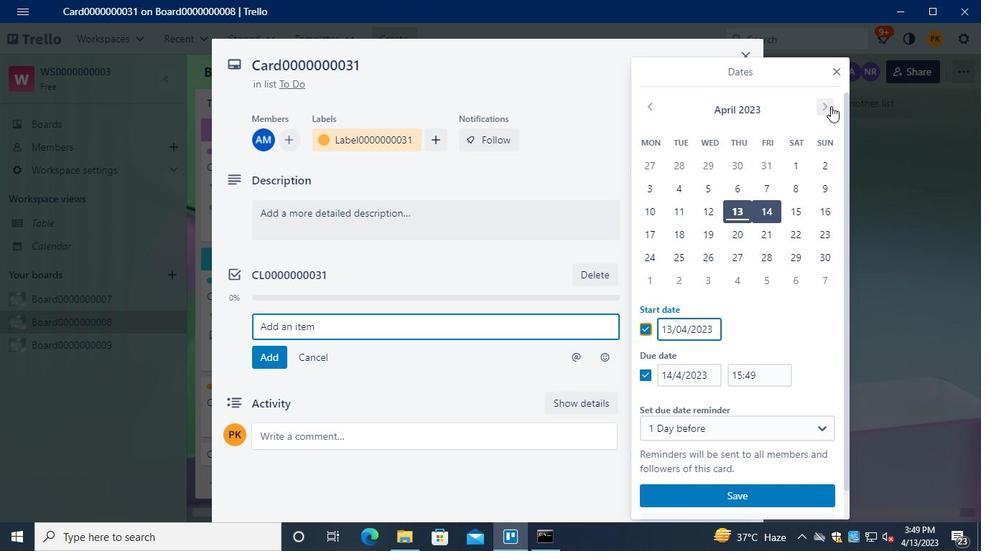 
Action: Mouse moved to (827, 104)
Screenshot: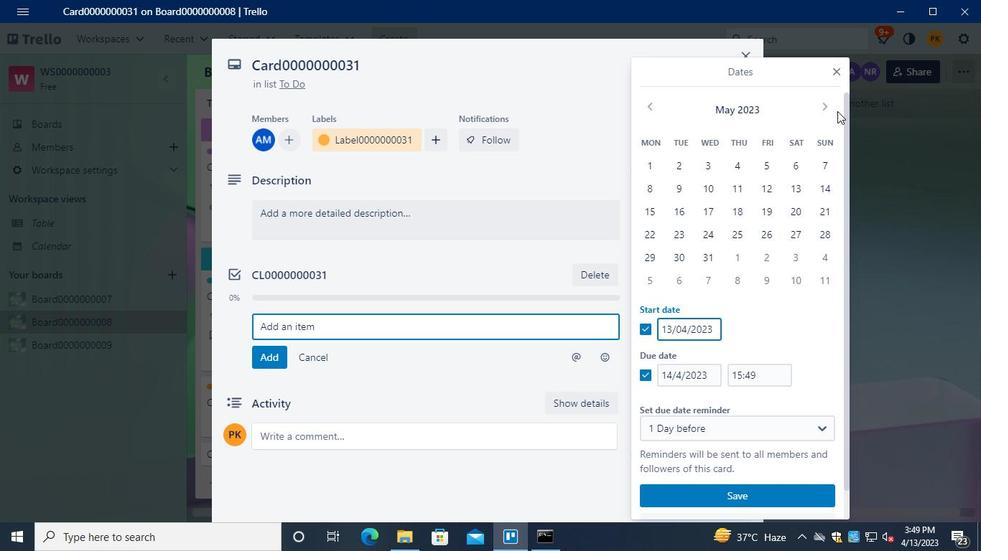 
Action: Mouse pressed left at (827, 104)
Screenshot: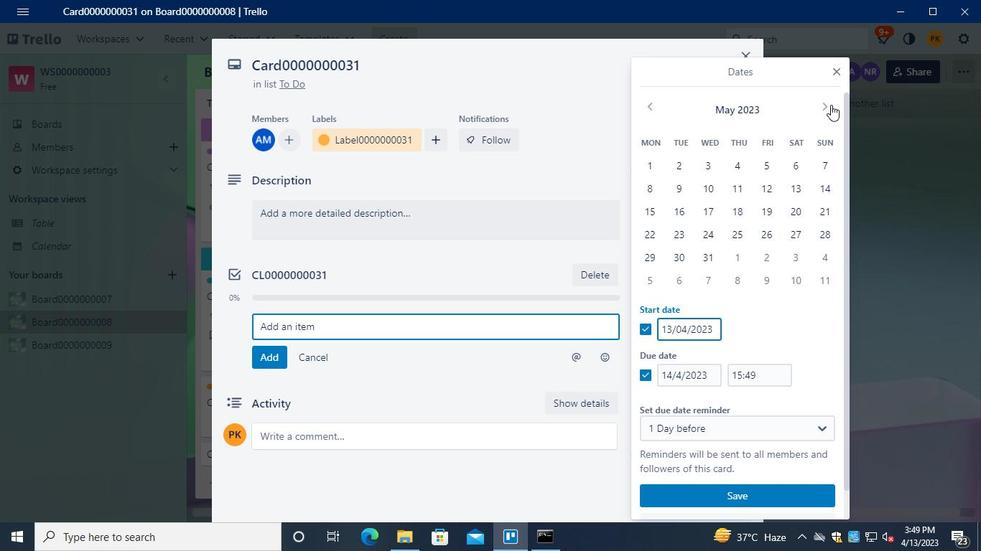 
Action: Mouse pressed left at (827, 104)
Screenshot: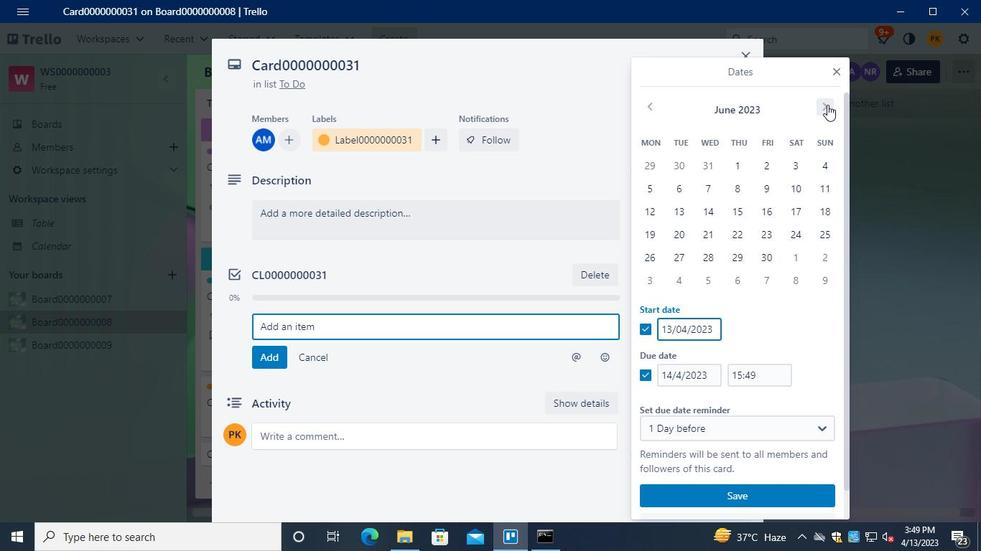 
Action: Mouse pressed left at (827, 104)
Screenshot: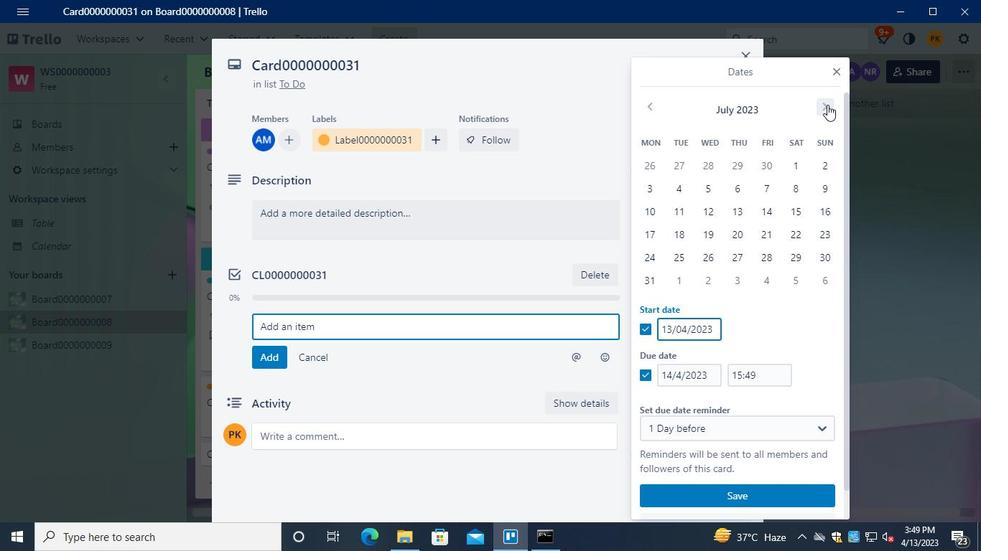 
Action: Mouse pressed left at (827, 104)
Screenshot: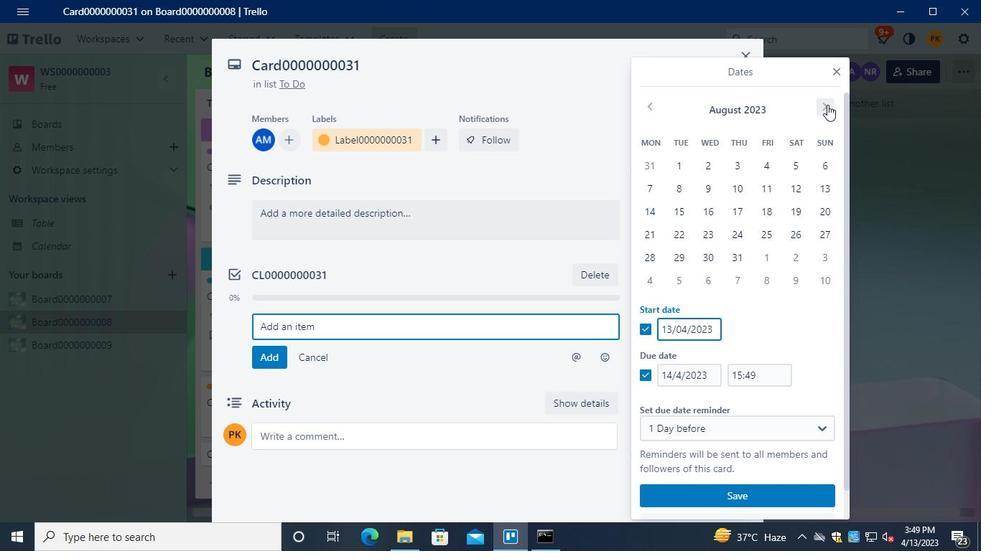 
Action: Mouse pressed left at (827, 104)
Screenshot: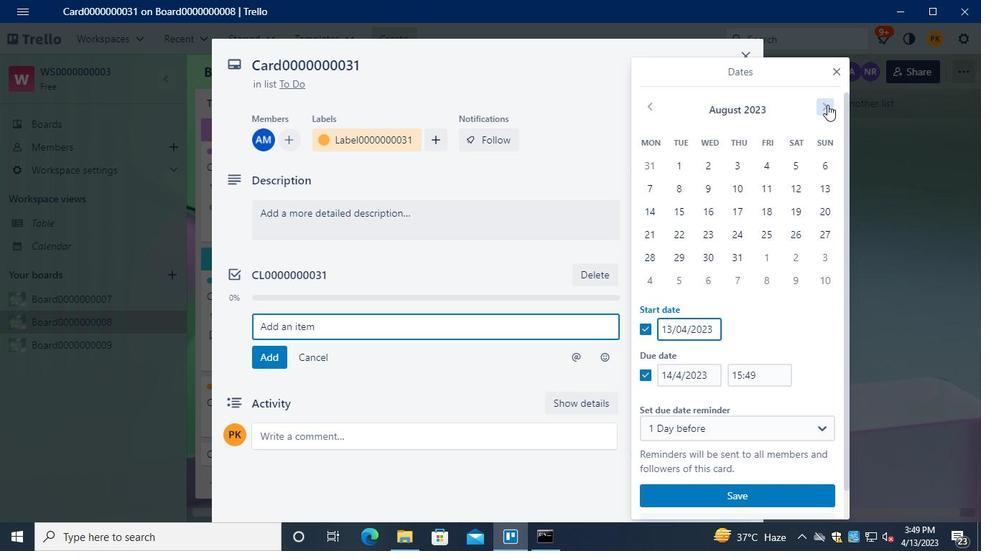 
Action: Mouse moved to (818, 165)
Screenshot: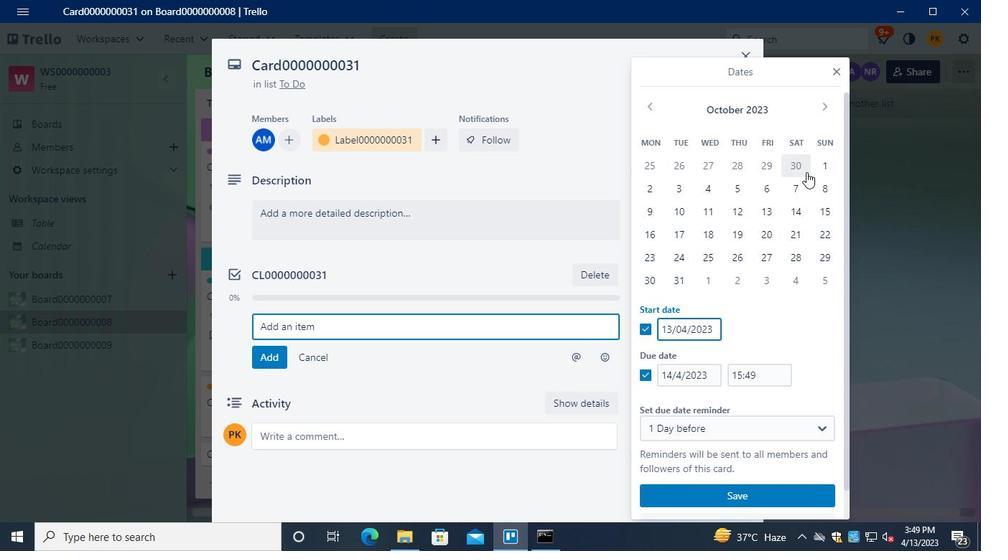 
Action: Mouse pressed left at (818, 165)
Screenshot: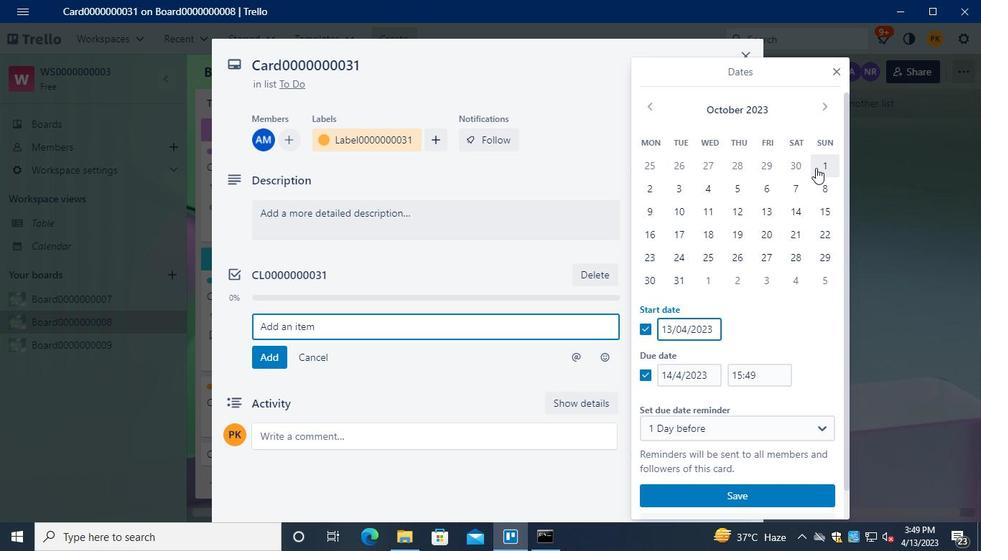 
Action: Mouse moved to (672, 276)
Screenshot: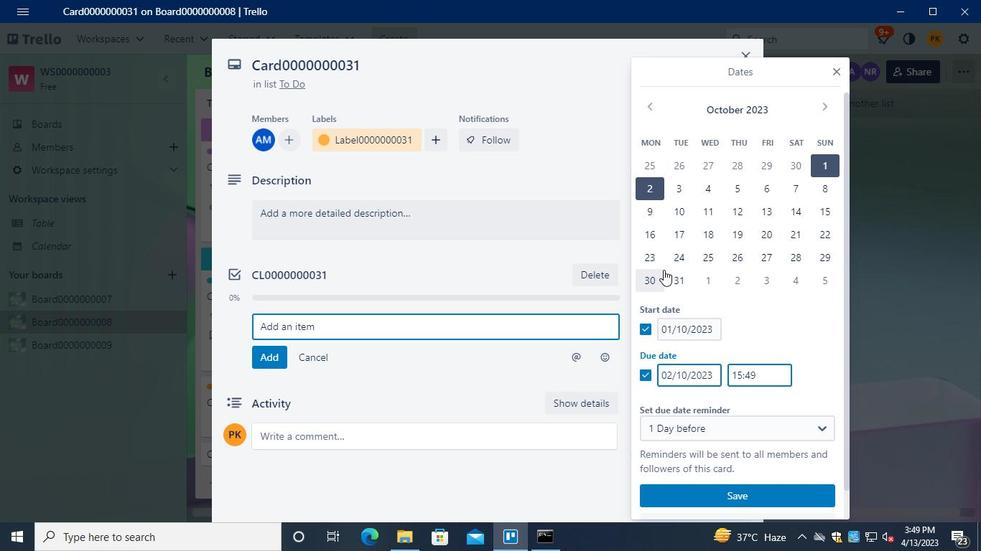 
Action: Mouse pressed left at (672, 276)
Screenshot: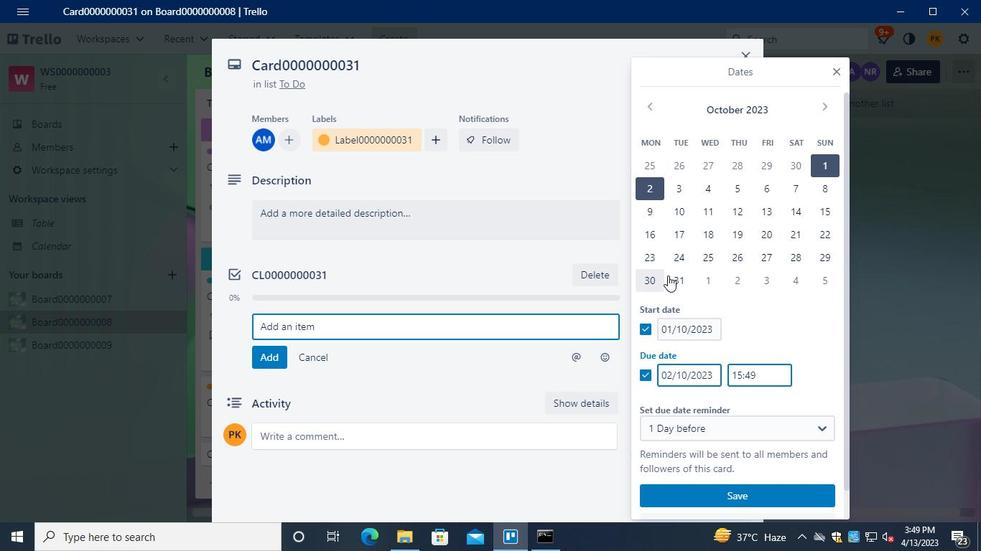 
Action: Mouse moved to (719, 497)
Screenshot: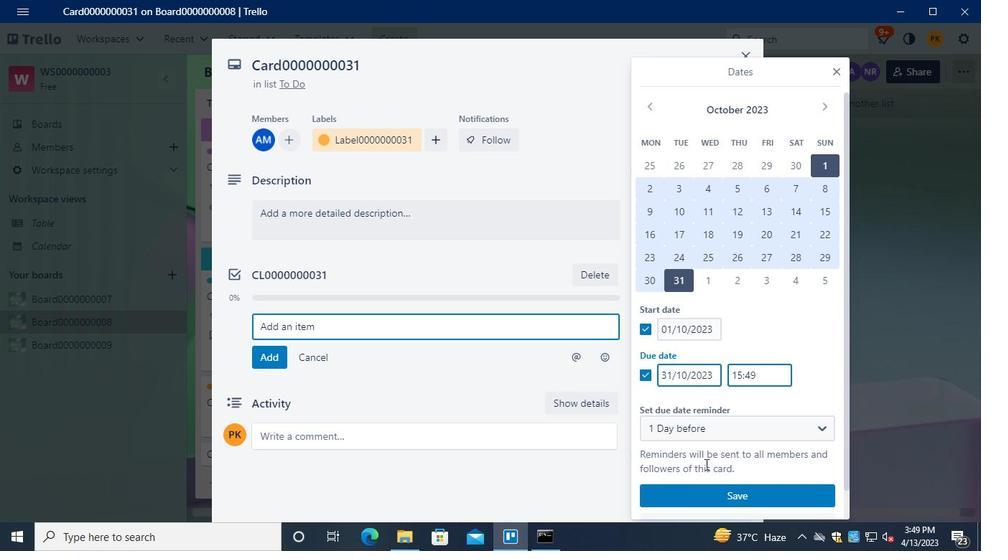 
Action: Mouse pressed left at (719, 497)
Screenshot: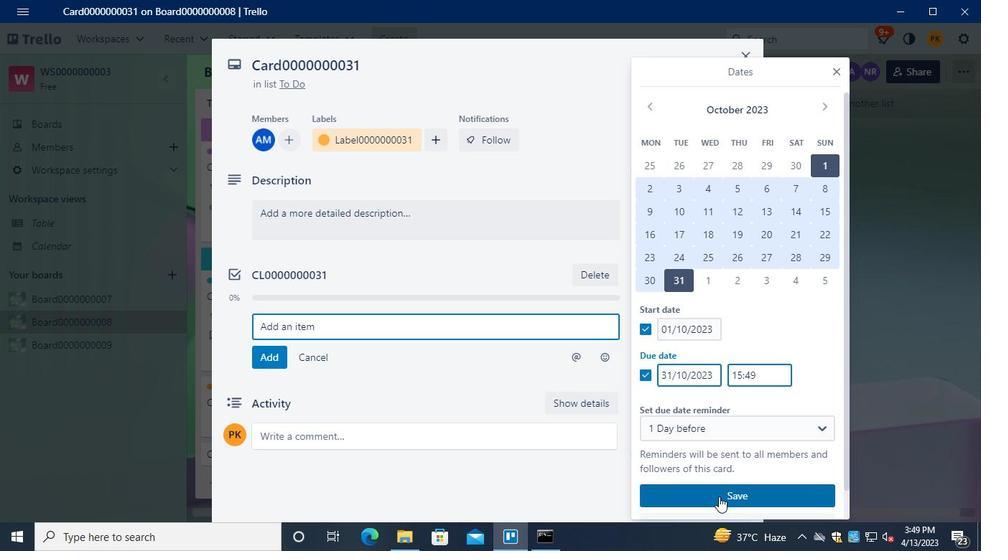 
Action: Mouse moved to (433, 291)
Screenshot: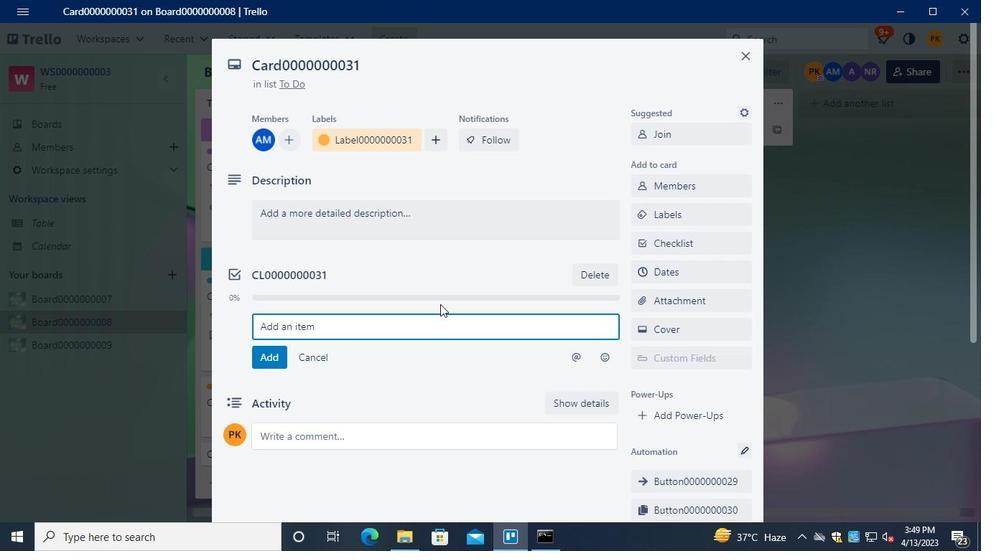 
Action: Keyboard Key.alt_l
Screenshot: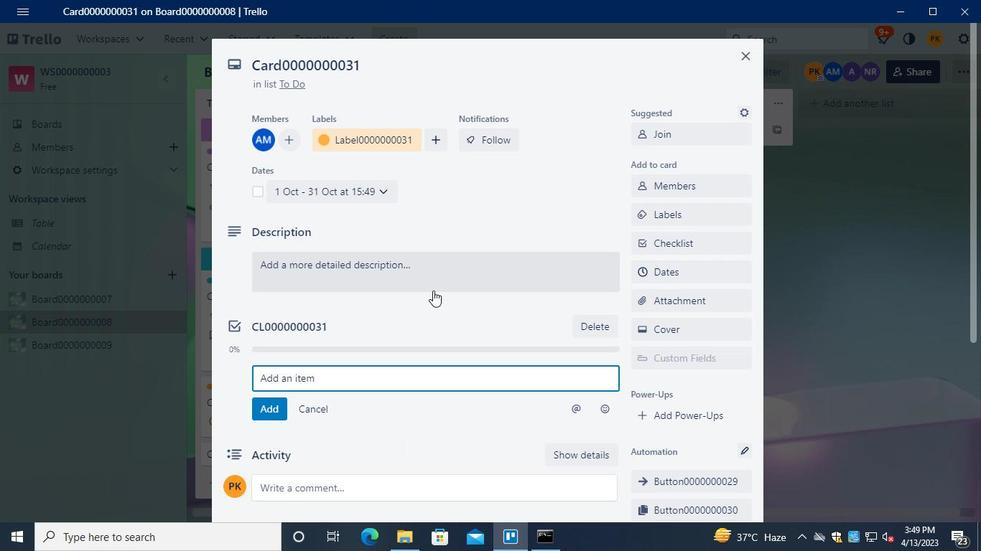 
Action: Keyboard Key.tab
Screenshot: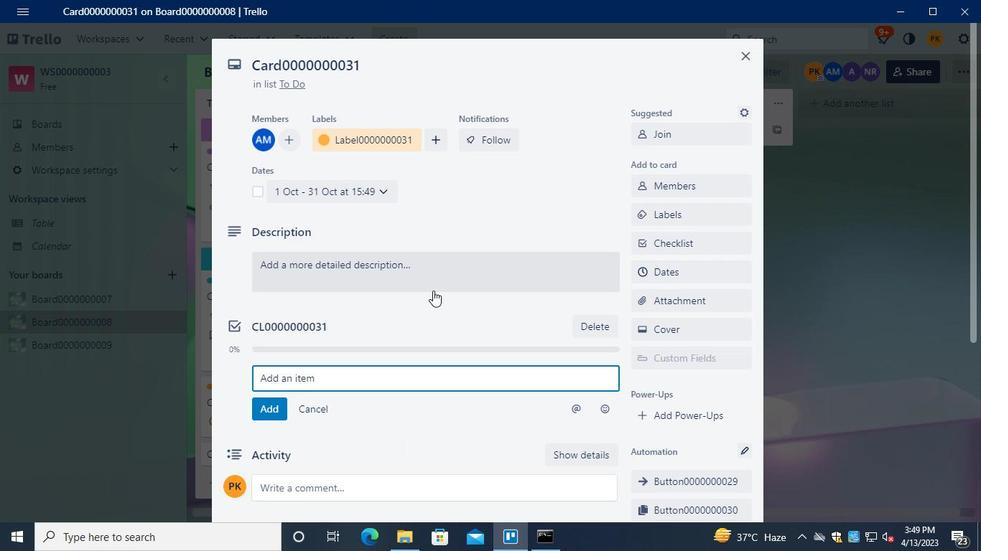 
Action: Mouse moved to (699, 40)
Screenshot: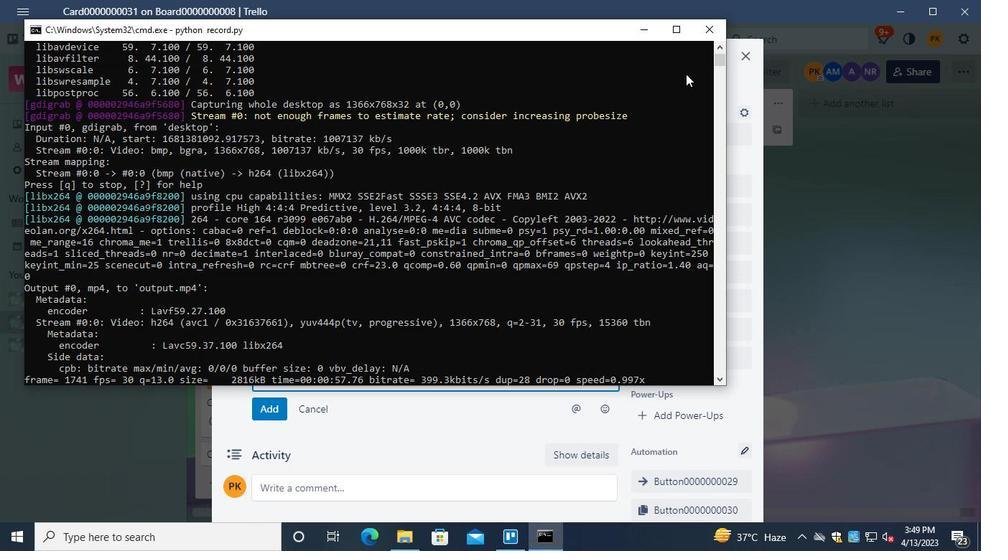 
Action: Mouse pressed left at (699, 40)
Screenshot: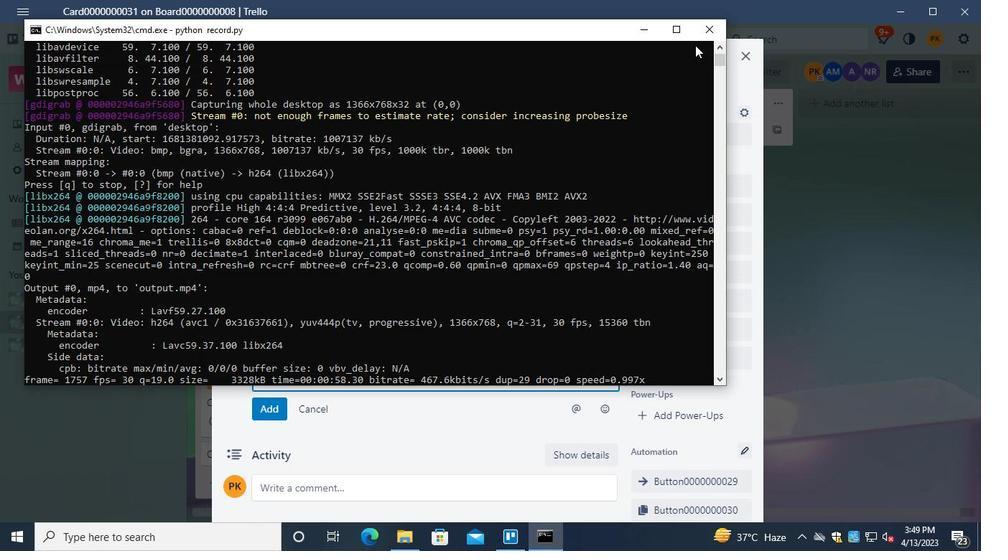 
